 Task: Change  the formatting of the data to Which is Greater than5, In conditional formating, put the option 'Yellow Fill with Drak Yellow Text'add another formatting option Format As Table, insert the option Brown Table style Dark  3 , change the format of Column Width to 18In the sheet   Prodigy Sales review   book
Action: Mouse moved to (301, 170)
Screenshot: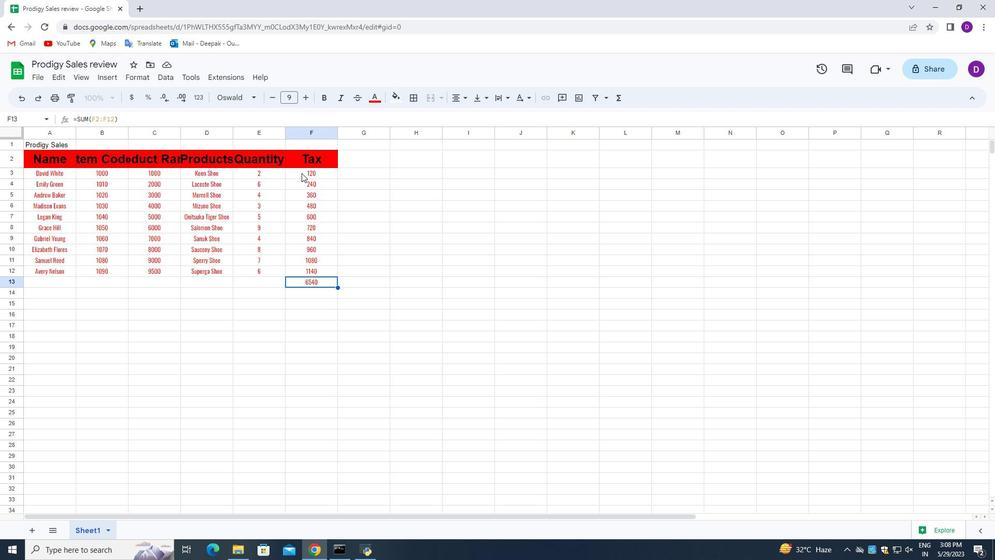 
Action: Mouse pressed left at (301, 170)
Screenshot: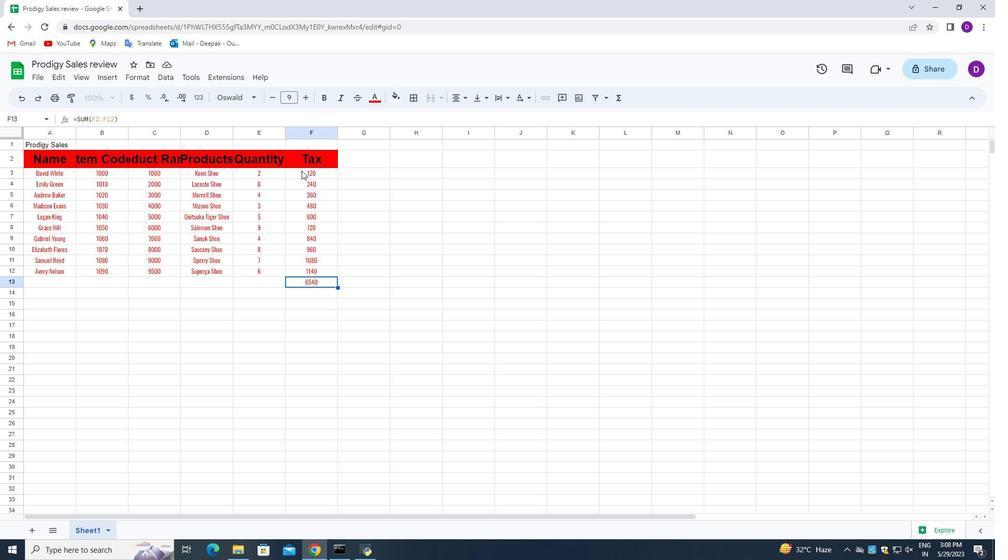 
Action: Mouse moved to (138, 80)
Screenshot: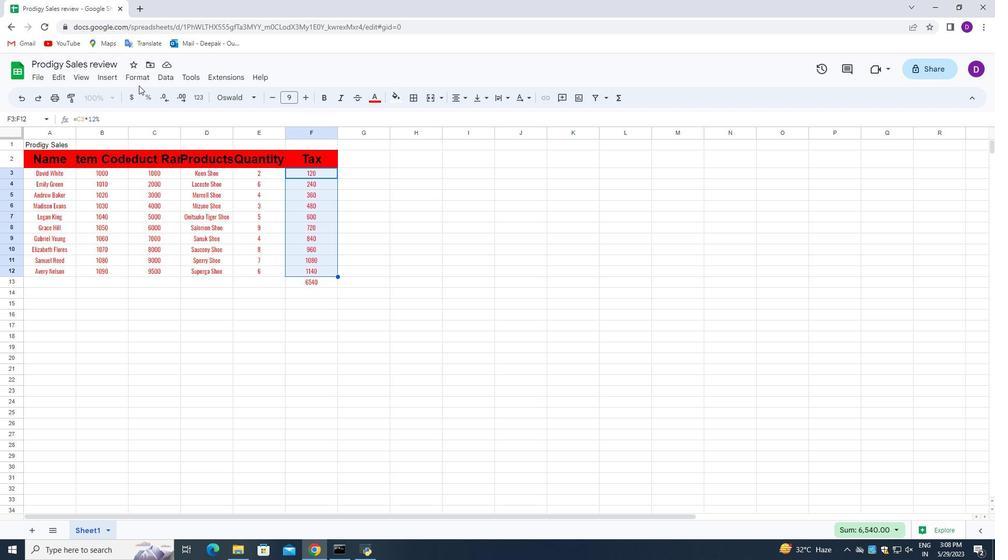 
Action: Mouse pressed left at (138, 80)
Screenshot: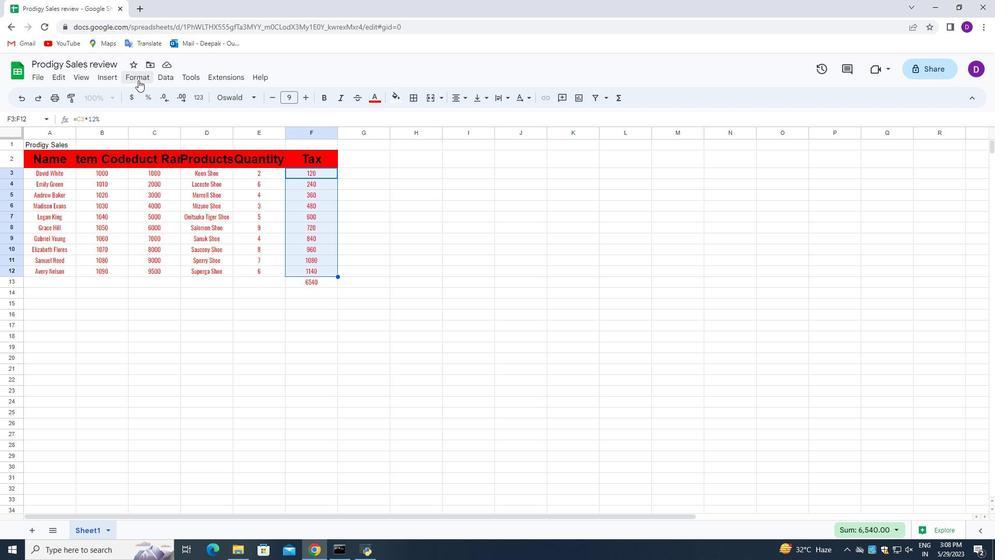 
Action: Mouse moved to (230, 252)
Screenshot: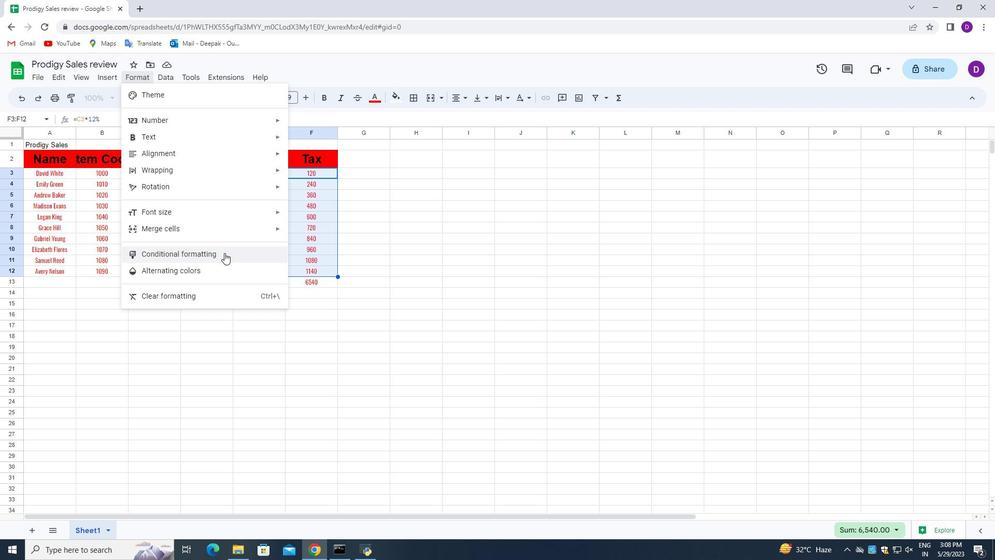
Action: Mouse pressed left at (230, 252)
Screenshot: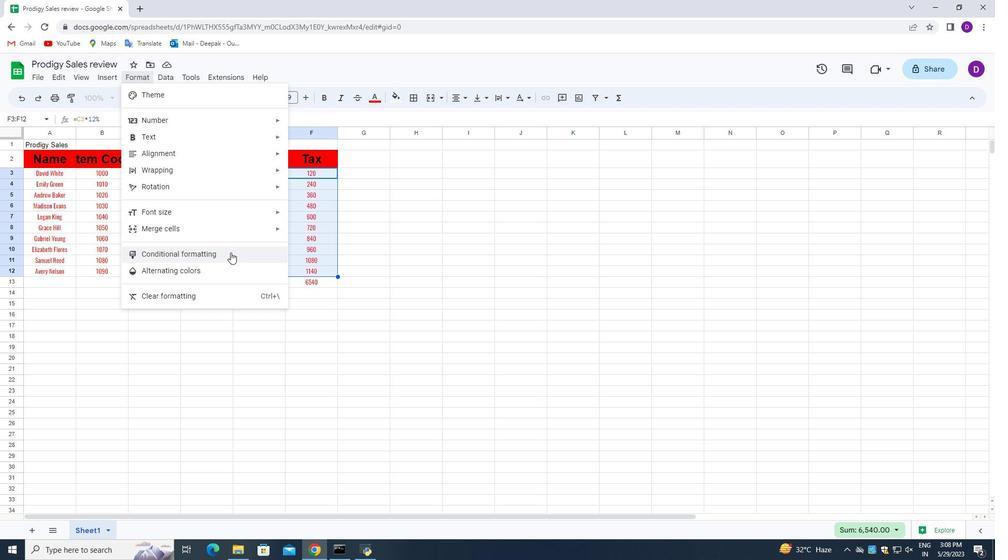 
Action: Mouse moved to (905, 240)
Screenshot: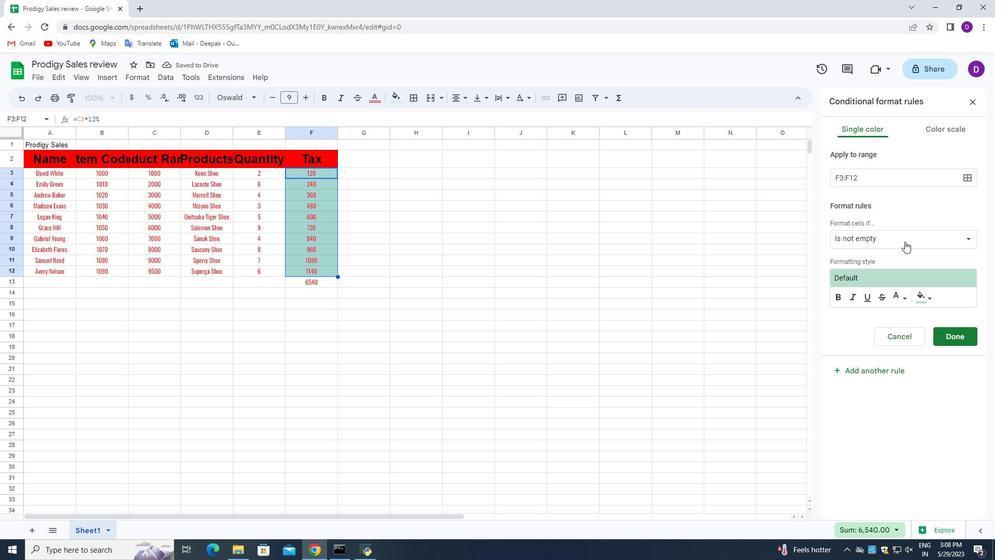 
Action: Mouse pressed left at (905, 240)
Screenshot: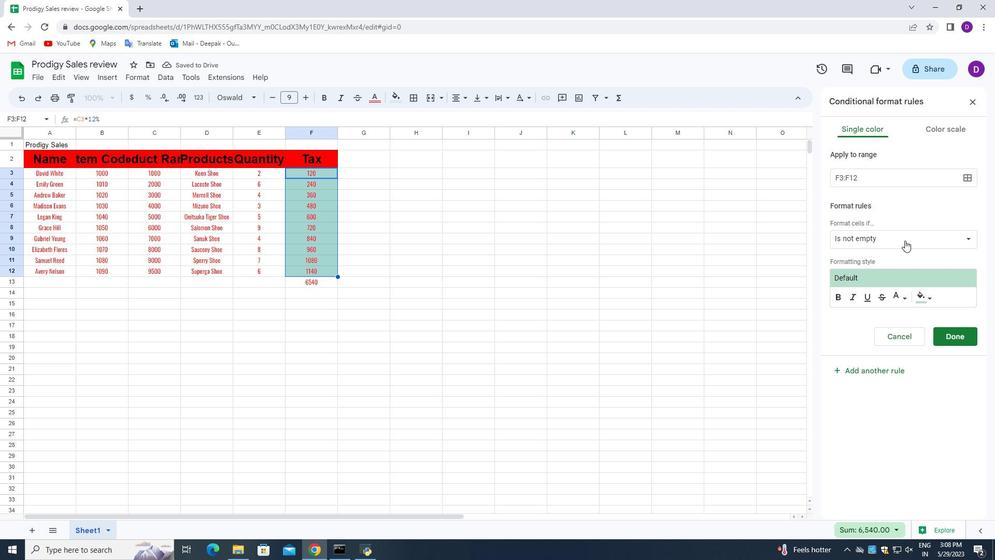 
Action: Mouse moved to (884, 403)
Screenshot: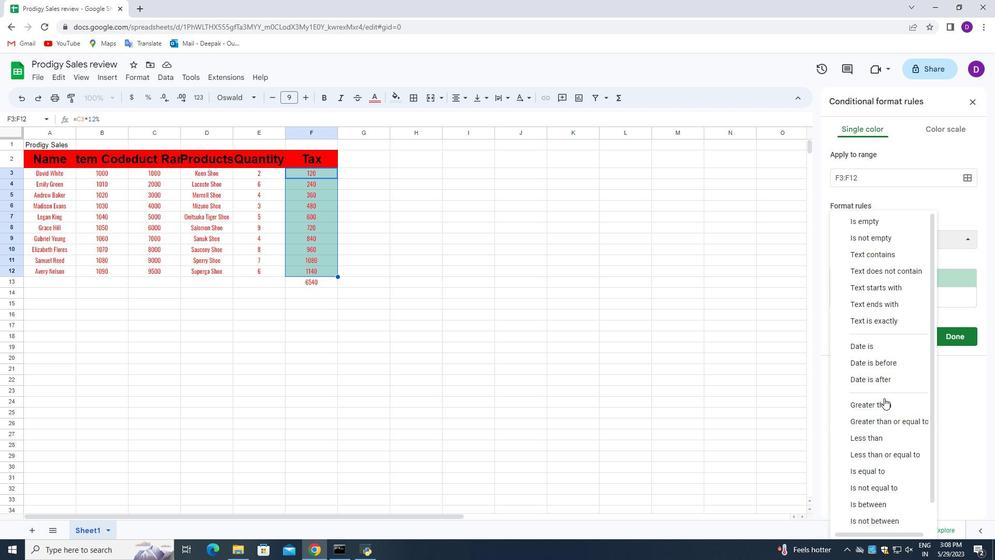 
Action: Mouse pressed left at (884, 403)
Screenshot: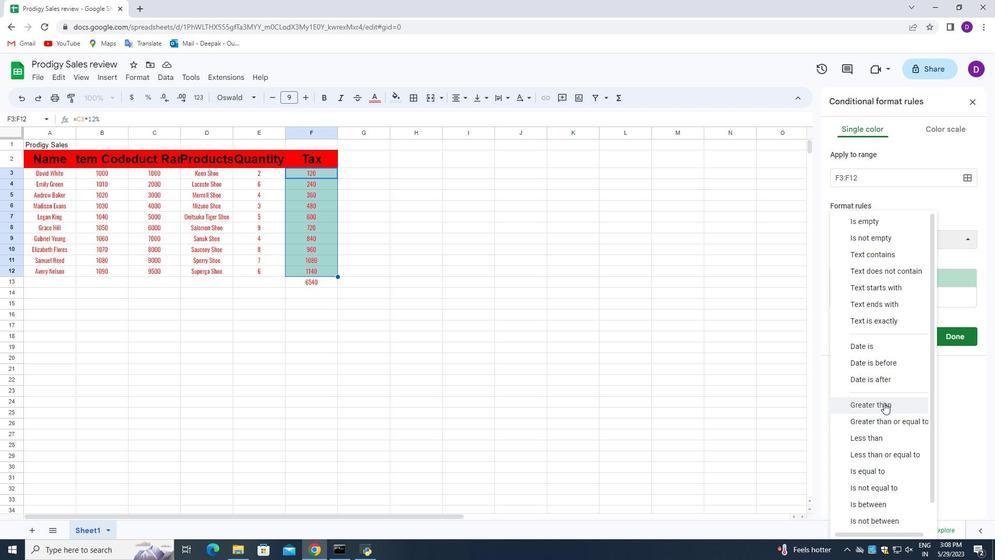 
Action: Mouse moved to (860, 264)
Screenshot: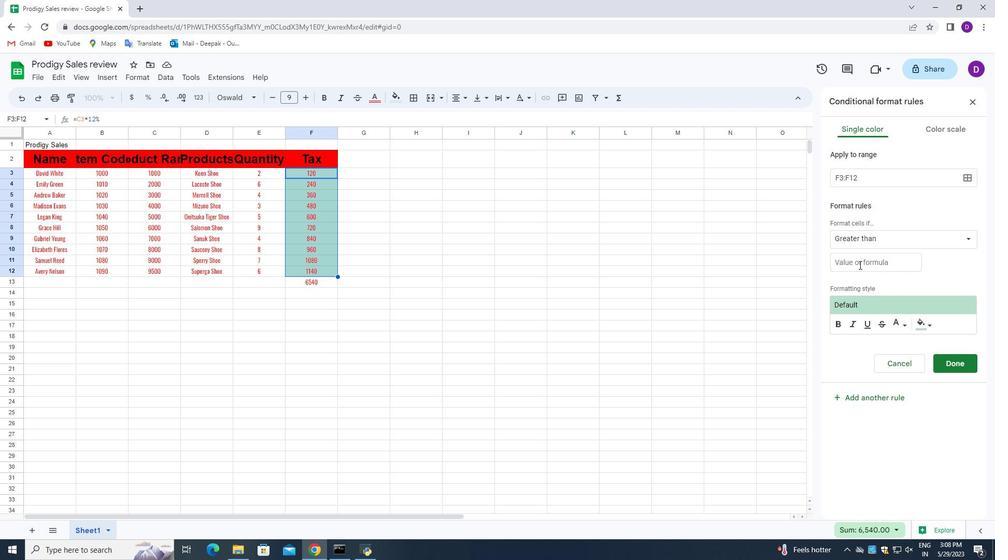 
Action: Mouse pressed left at (860, 264)
Screenshot: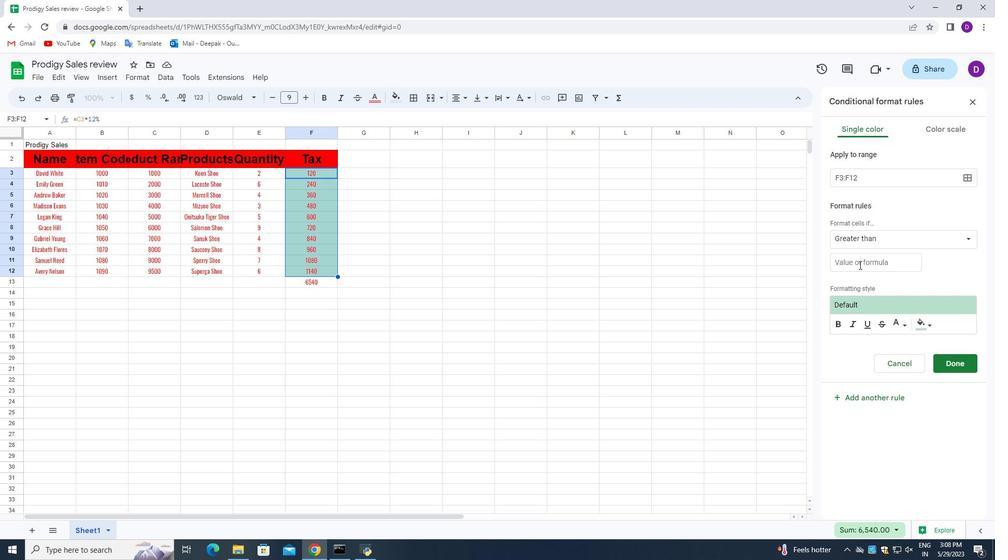 
Action: Key pressed 5
Screenshot: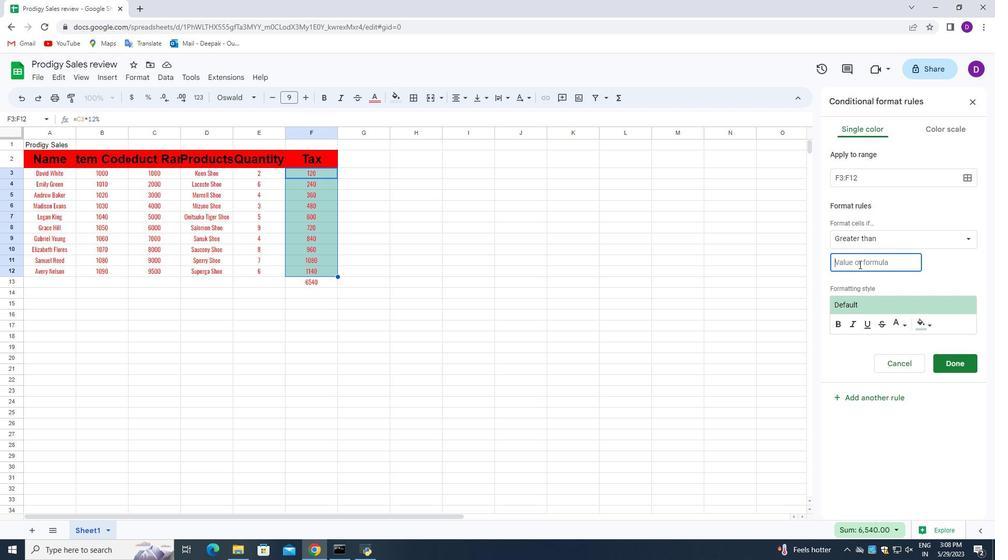 
Action: Mouse moved to (906, 326)
Screenshot: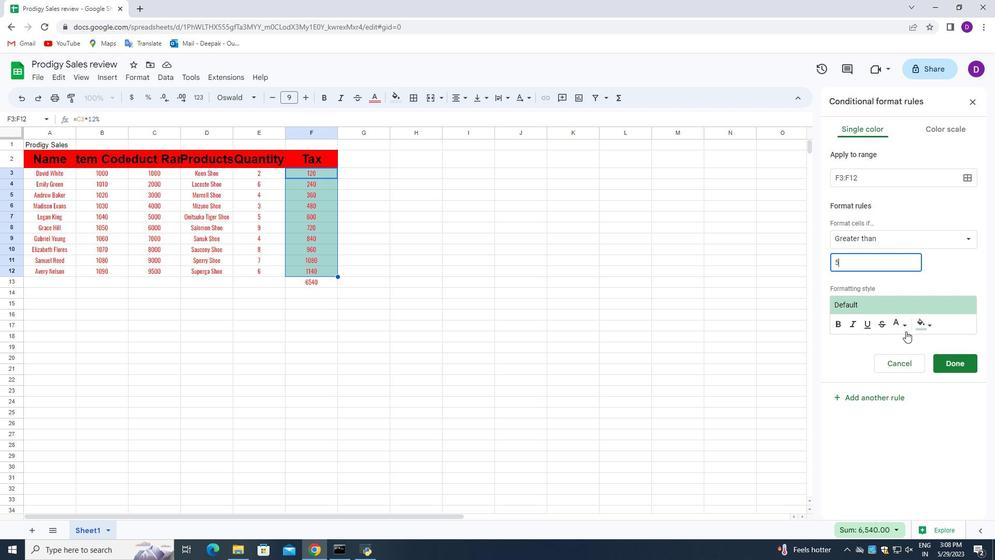 
Action: Mouse pressed left at (906, 326)
Screenshot: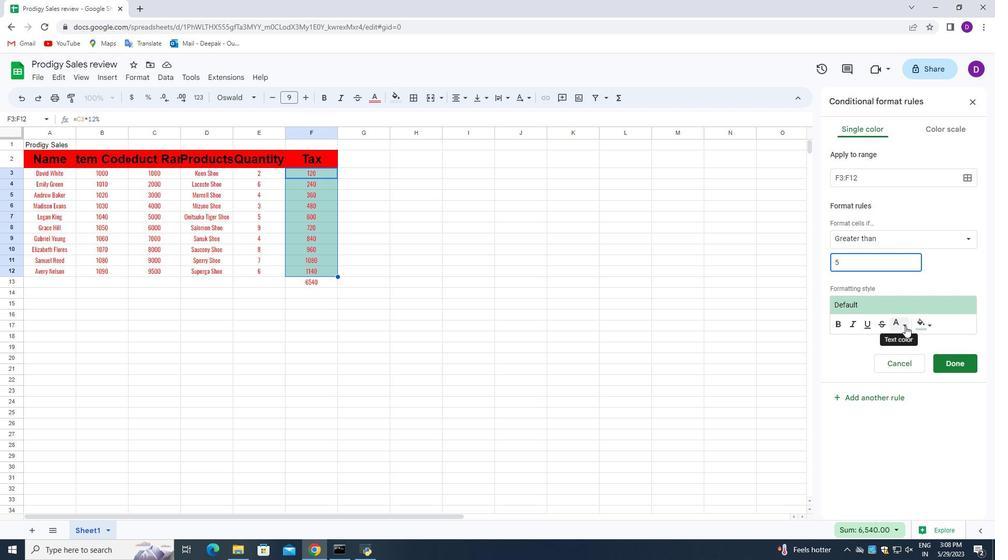 
Action: Mouse moved to (830, 436)
Screenshot: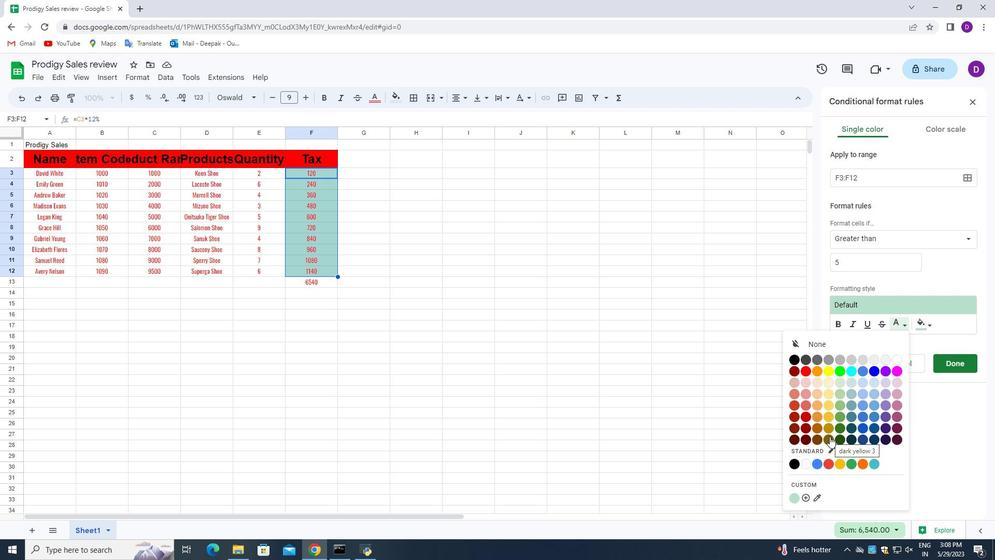 
Action: Mouse pressed left at (830, 436)
Screenshot: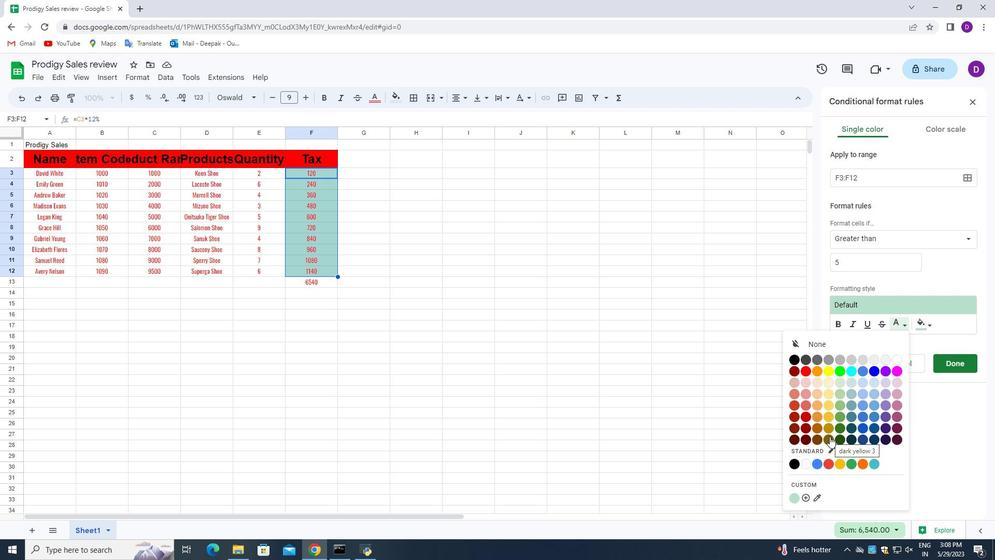 
Action: Mouse moved to (921, 326)
Screenshot: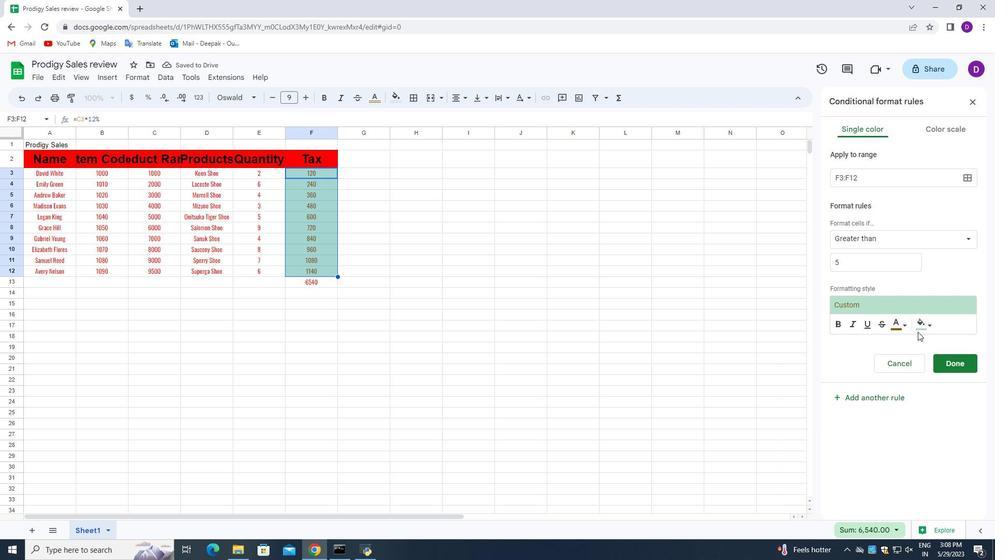 
Action: Mouse pressed left at (921, 326)
Screenshot: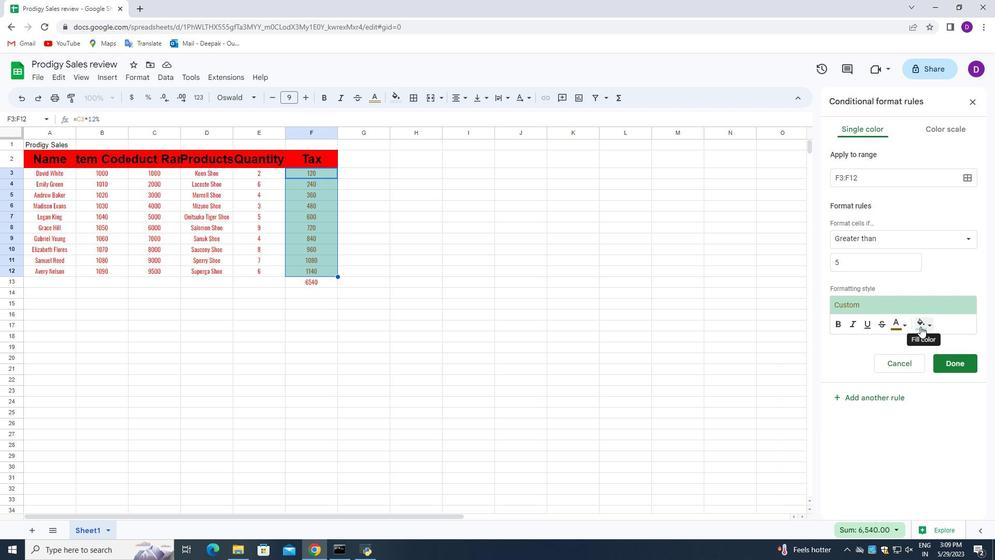 
Action: Mouse moved to (855, 372)
Screenshot: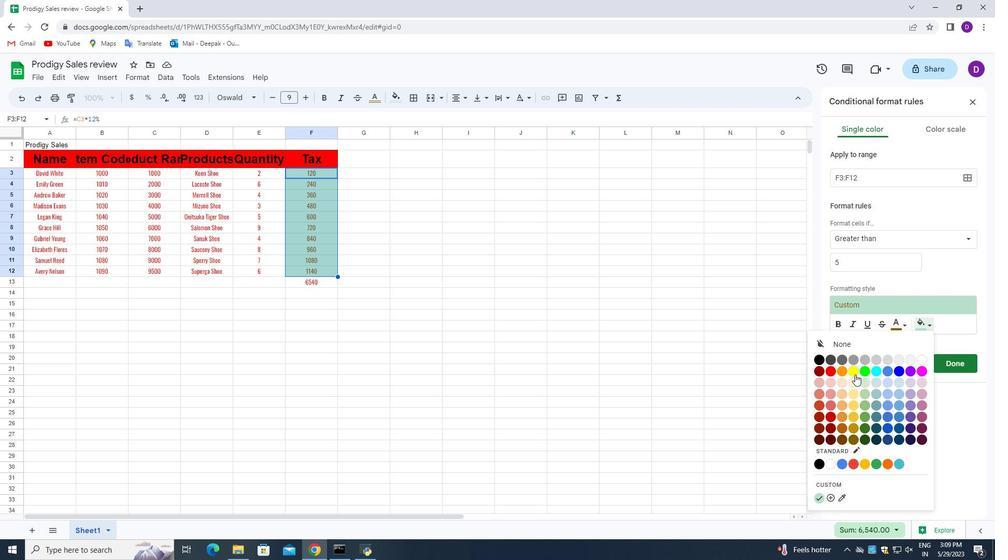 
Action: Mouse pressed left at (855, 372)
Screenshot: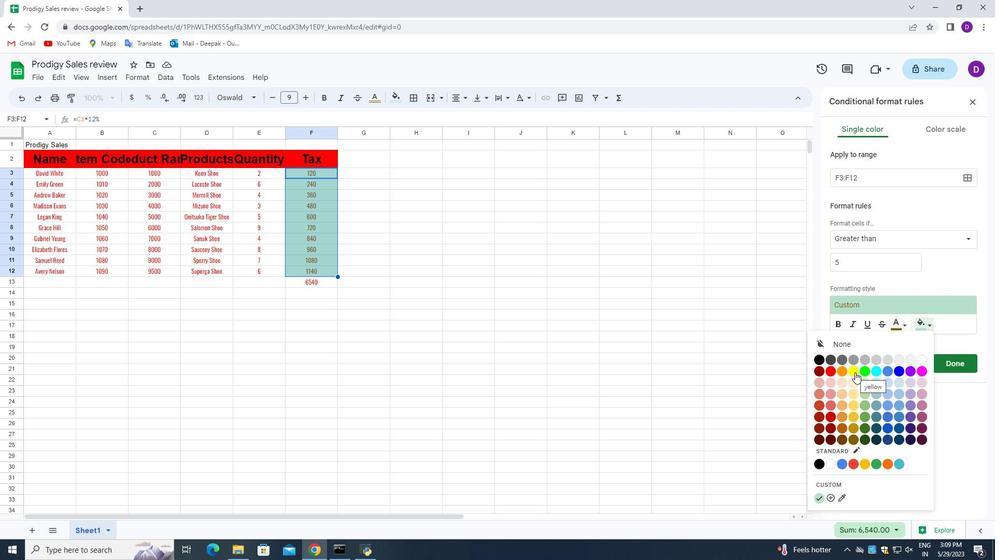 
Action: Mouse moved to (959, 361)
Screenshot: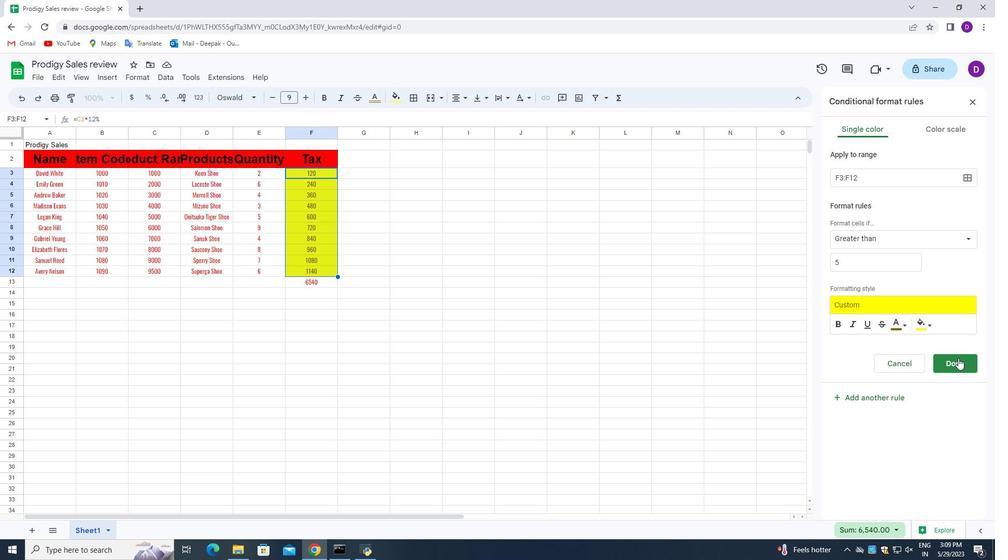 
Action: Mouse pressed left at (959, 361)
Screenshot: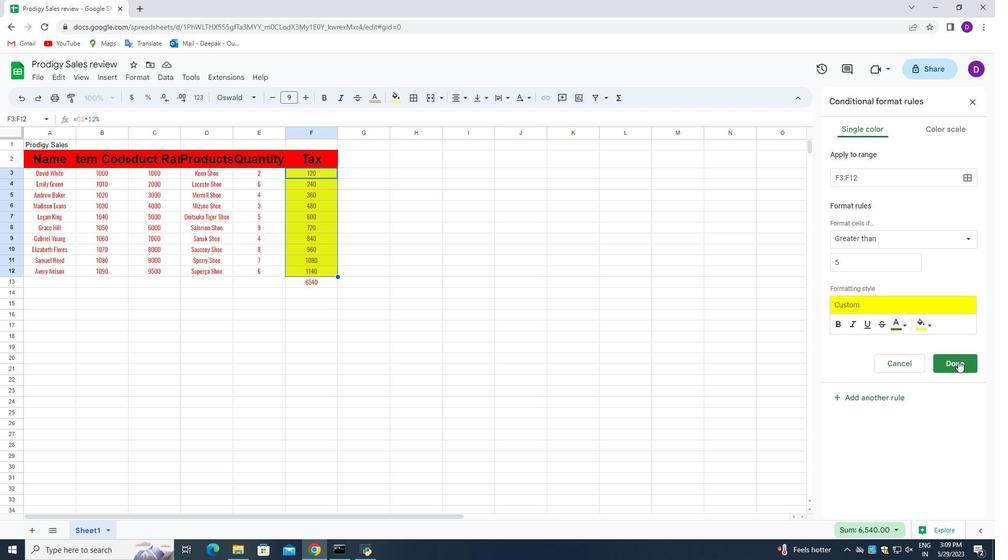 
Action: Mouse moved to (137, 76)
Screenshot: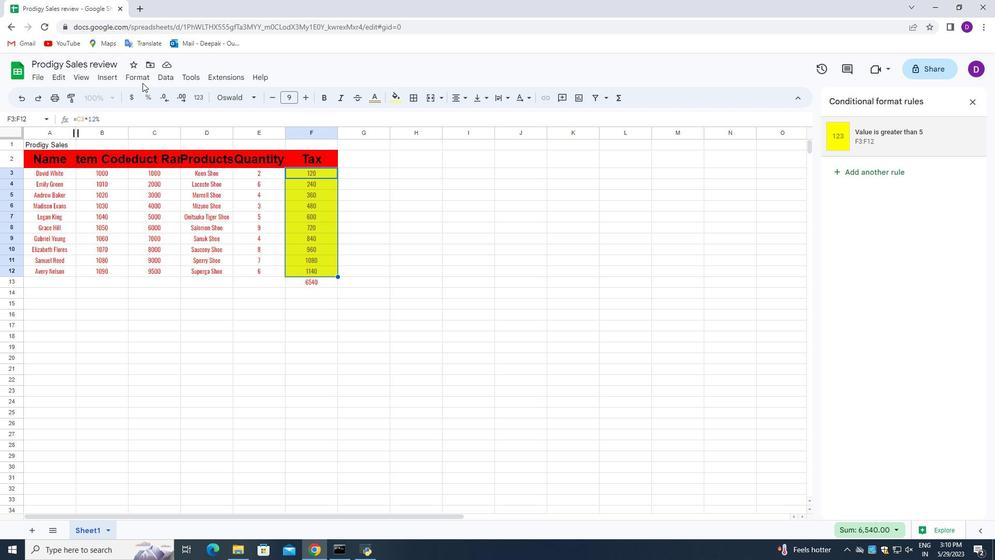 
Action: Mouse pressed left at (137, 76)
Screenshot: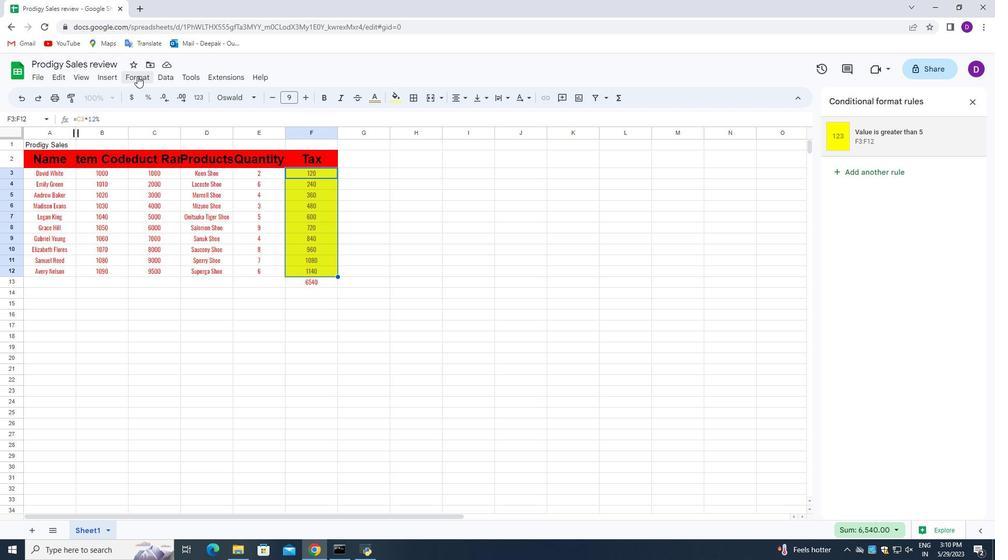 
Action: Mouse moved to (202, 368)
Screenshot: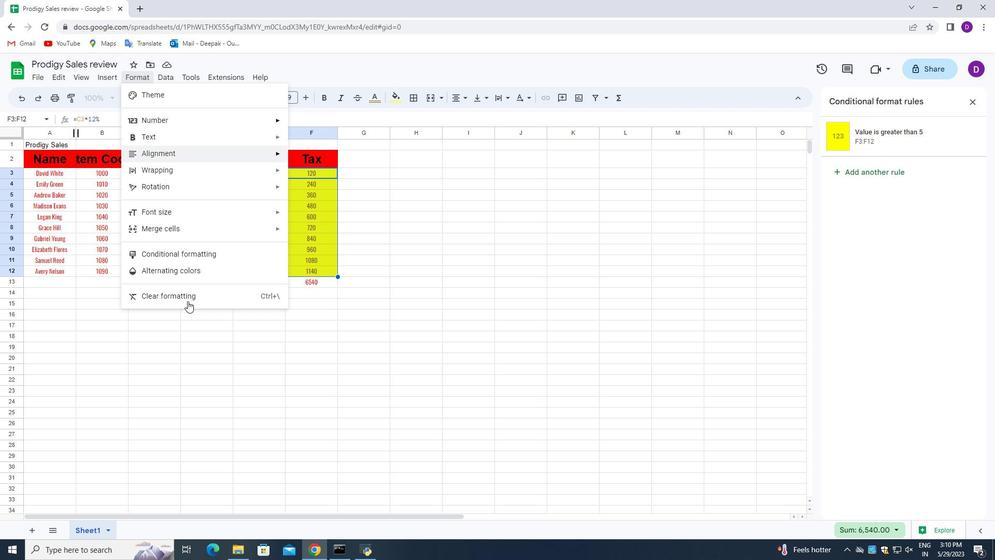 
Action: Mouse pressed left at (202, 368)
Screenshot: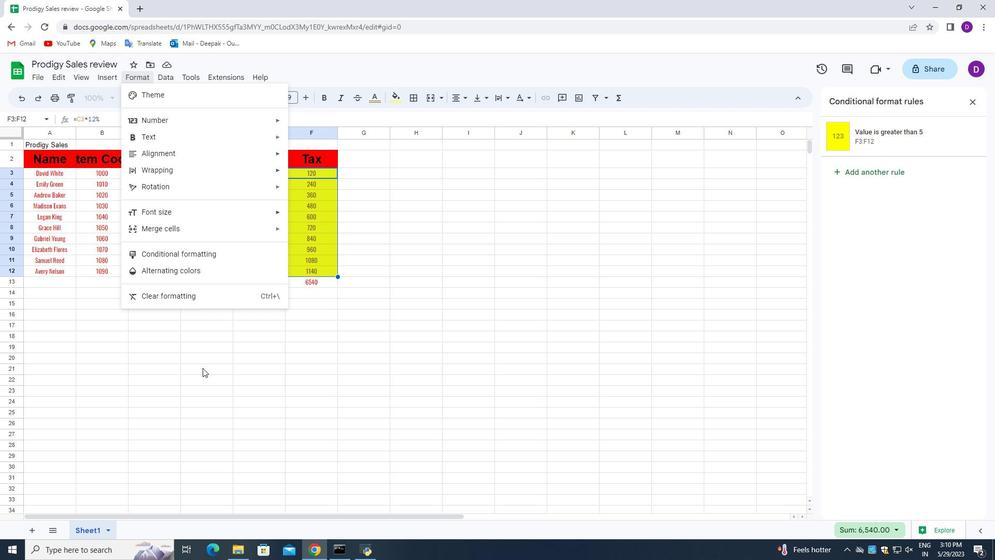 
Action: Mouse moved to (30, 155)
Screenshot: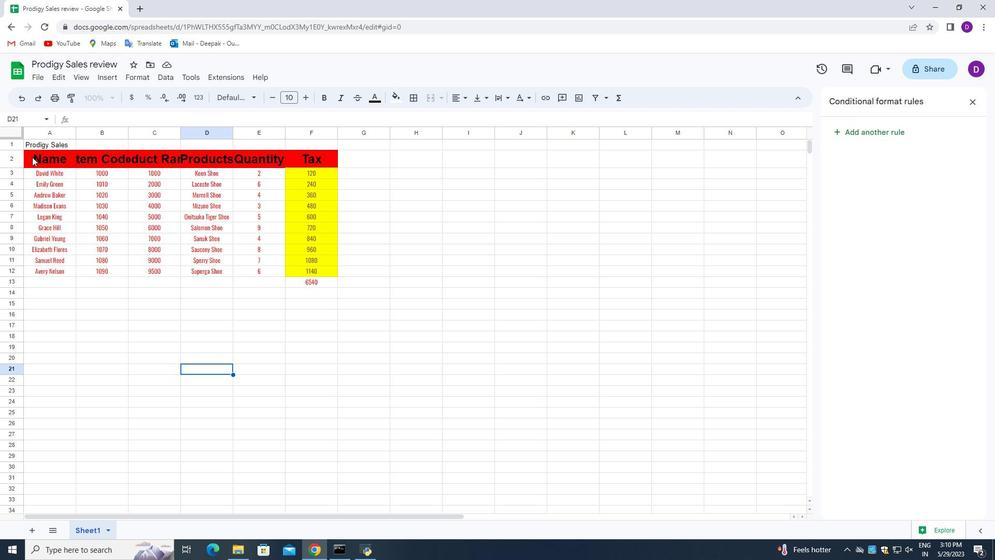 
Action: Mouse pressed left at (30, 155)
Screenshot: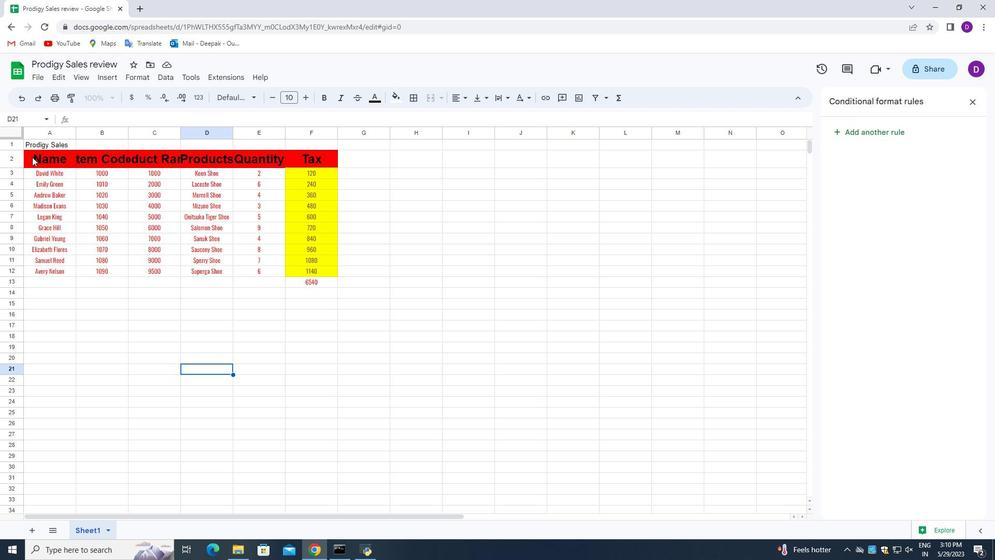 
Action: Mouse moved to (135, 73)
Screenshot: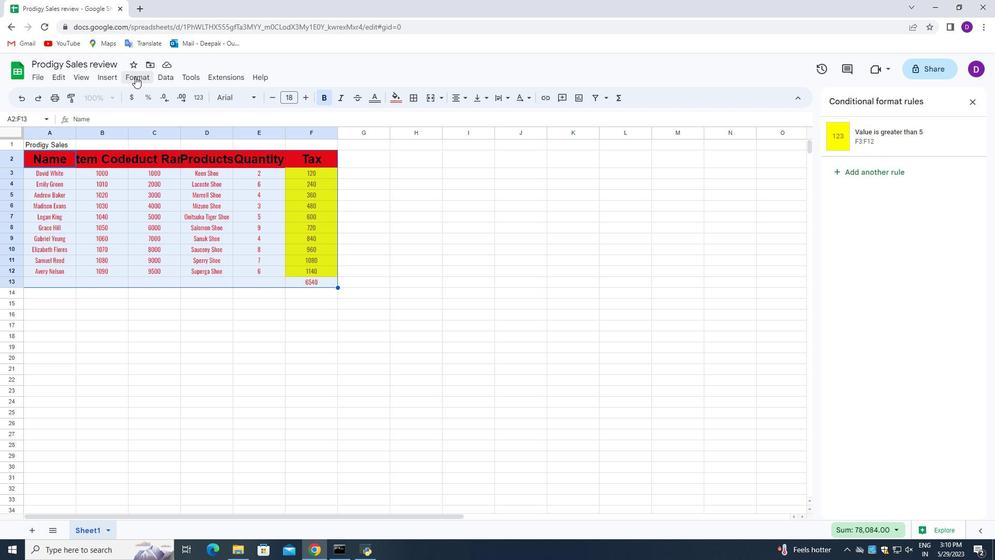 
Action: Mouse pressed left at (135, 73)
Screenshot: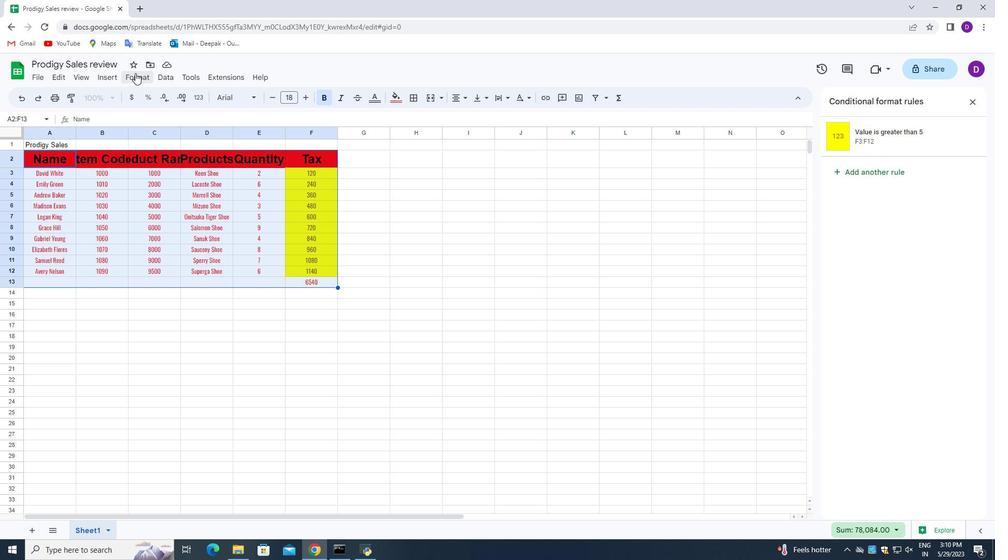 
Action: Mouse moved to (194, 273)
Screenshot: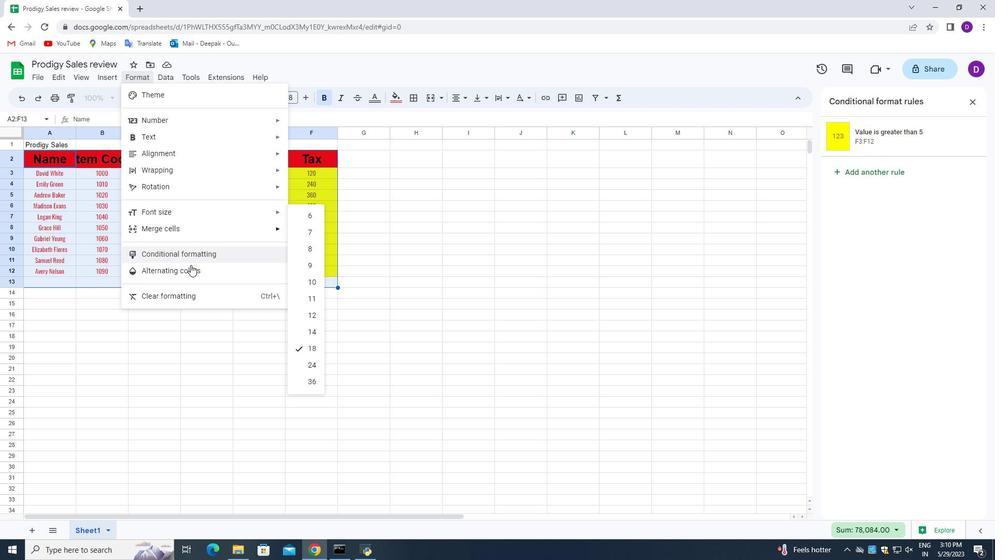 
Action: Mouse pressed left at (194, 273)
Screenshot: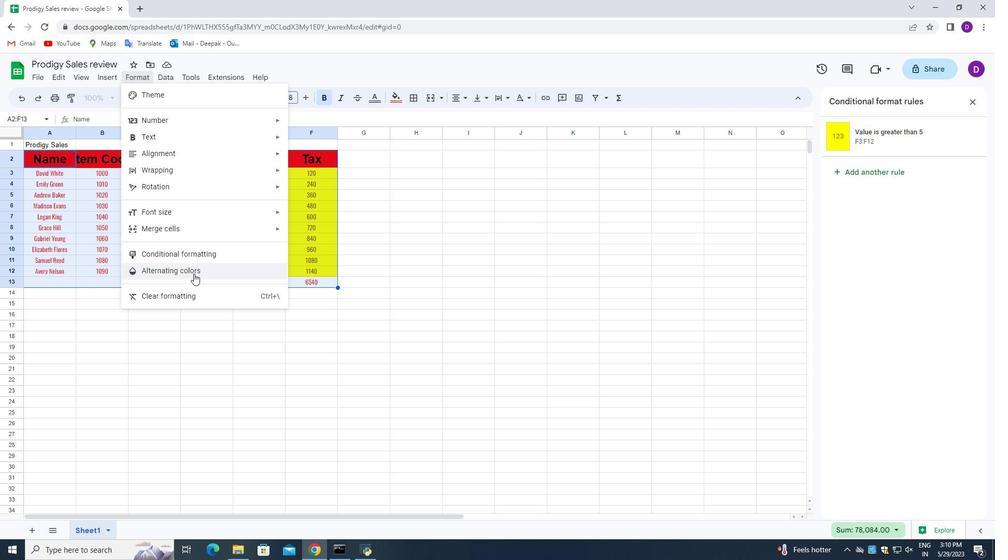 
Action: Mouse moved to (880, 257)
Screenshot: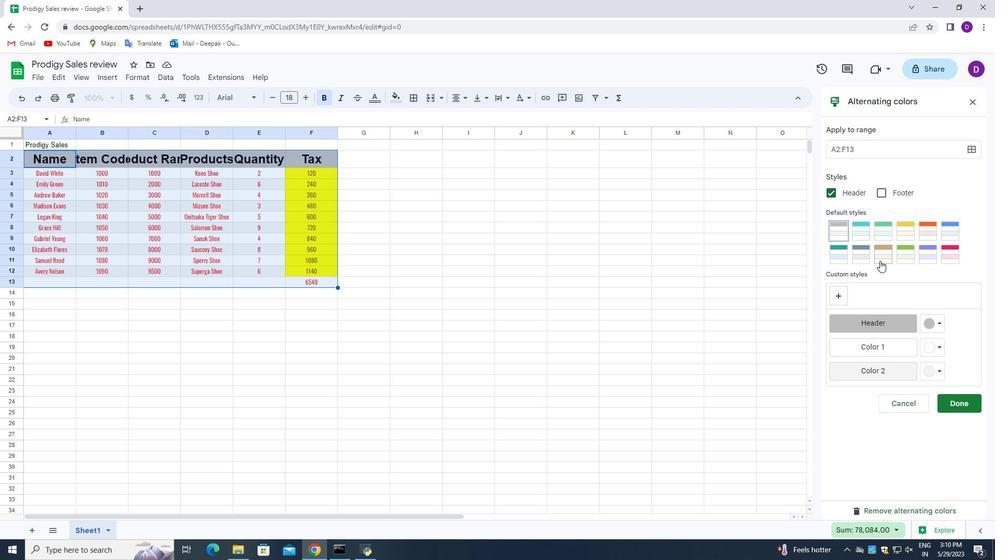 
Action: Mouse pressed left at (880, 257)
Screenshot: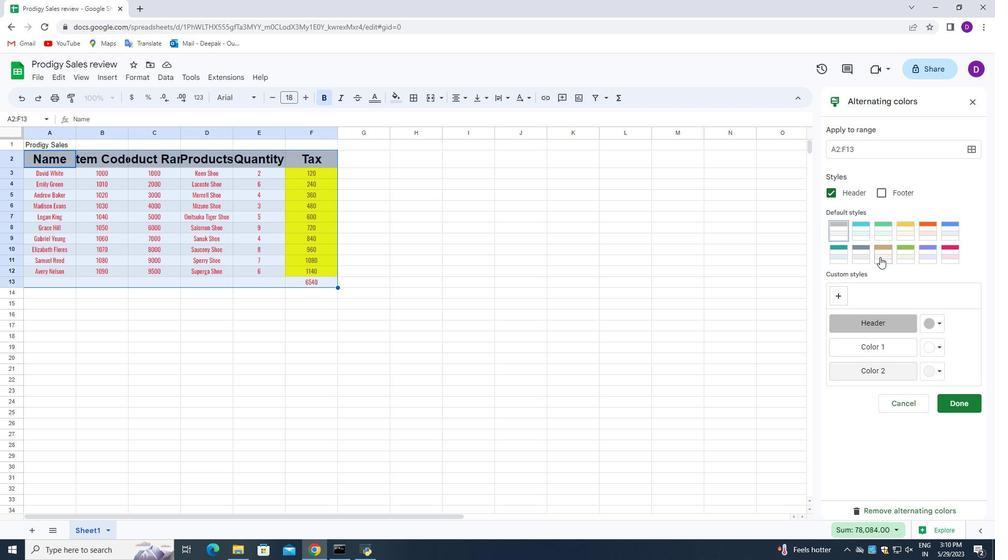
Action: Mouse moved to (939, 324)
Screenshot: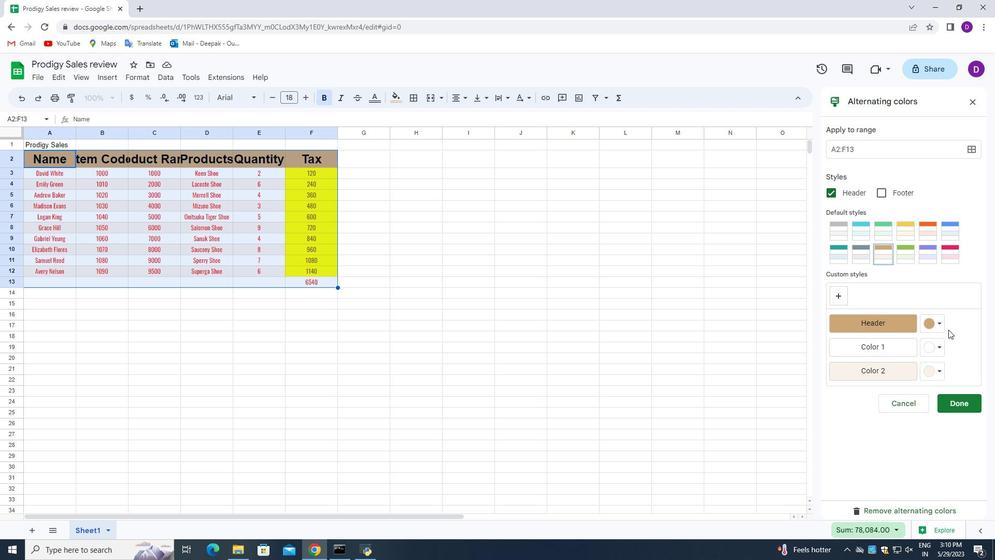 
Action: Mouse pressed left at (939, 324)
Screenshot: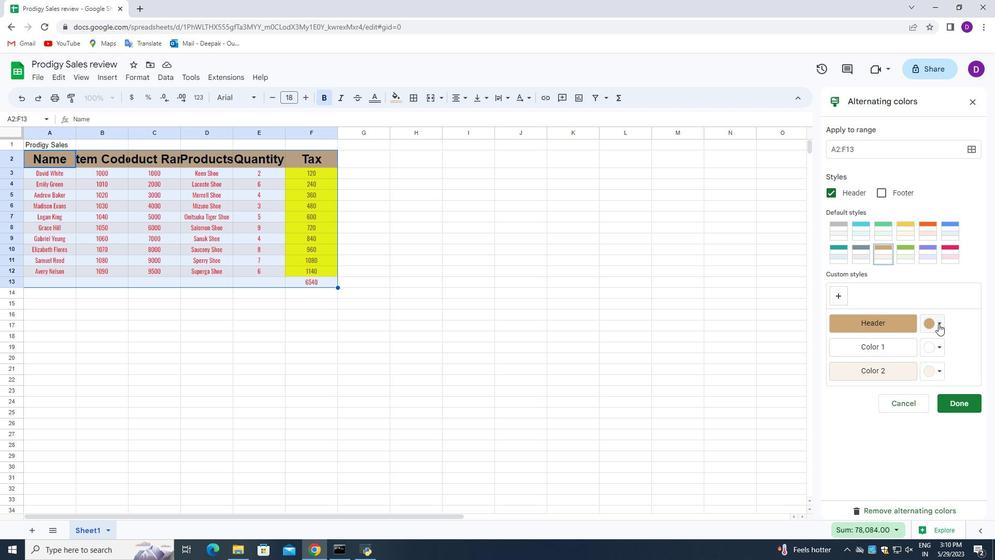 
Action: Mouse moved to (853, 485)
Screenshot: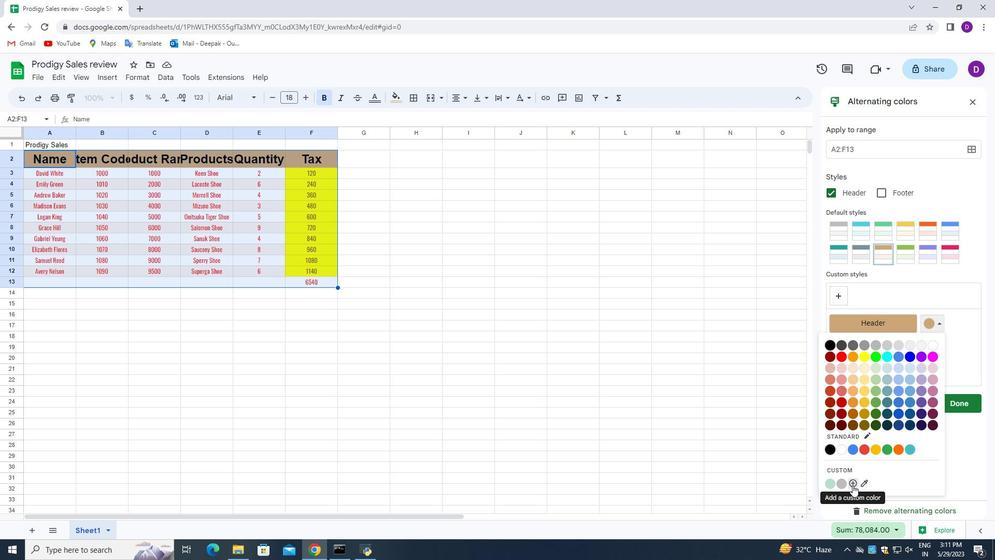 
Action: Mouse pressed left at (853, 485)
Screenshot: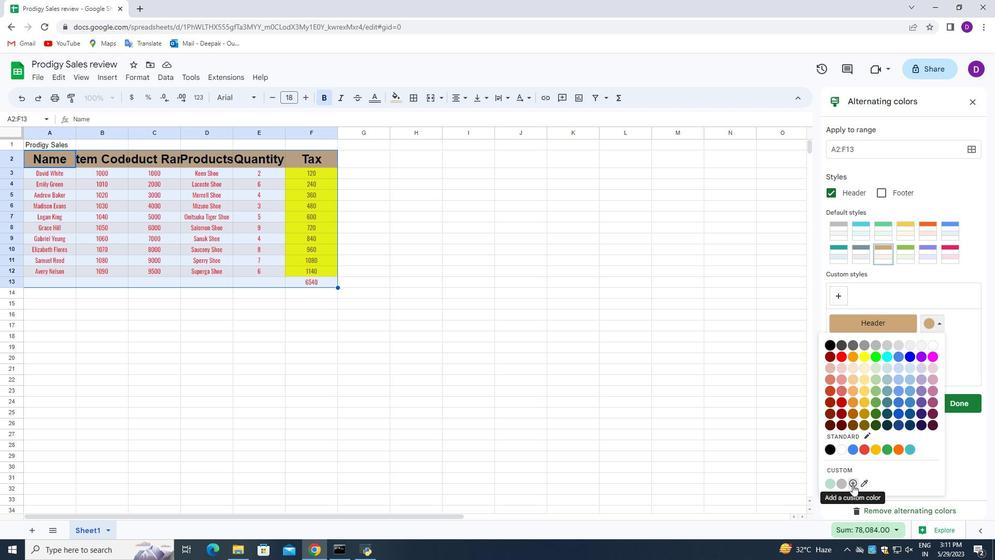 
Action: Mouse moved to (487, 225)
Screenshot: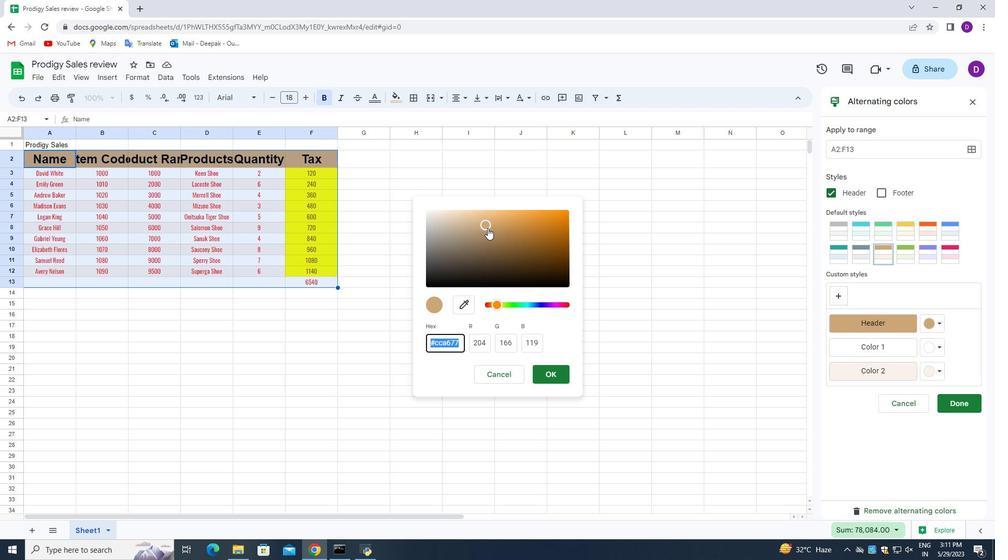 
Action: Mouse pressed left at (487, 225)
Screenshot: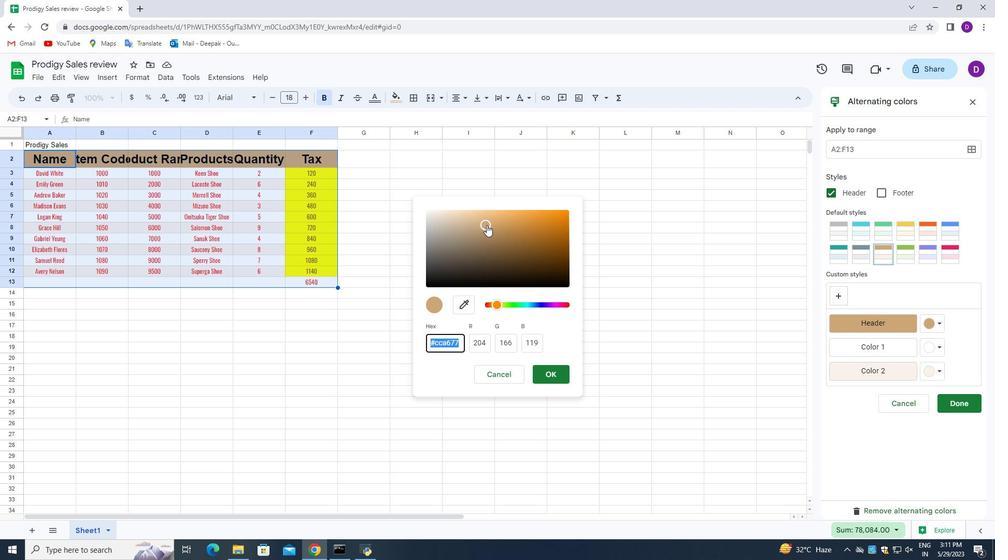 
Action: Mouse moved to (503, 240)
Screenshot: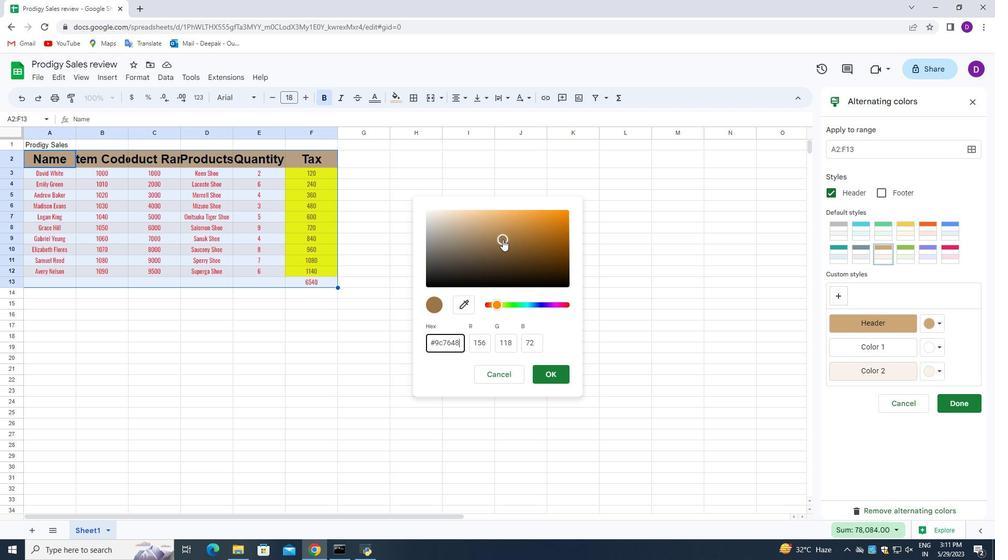 
Action: Mouse pressed left at (503, 240)
Screenshot: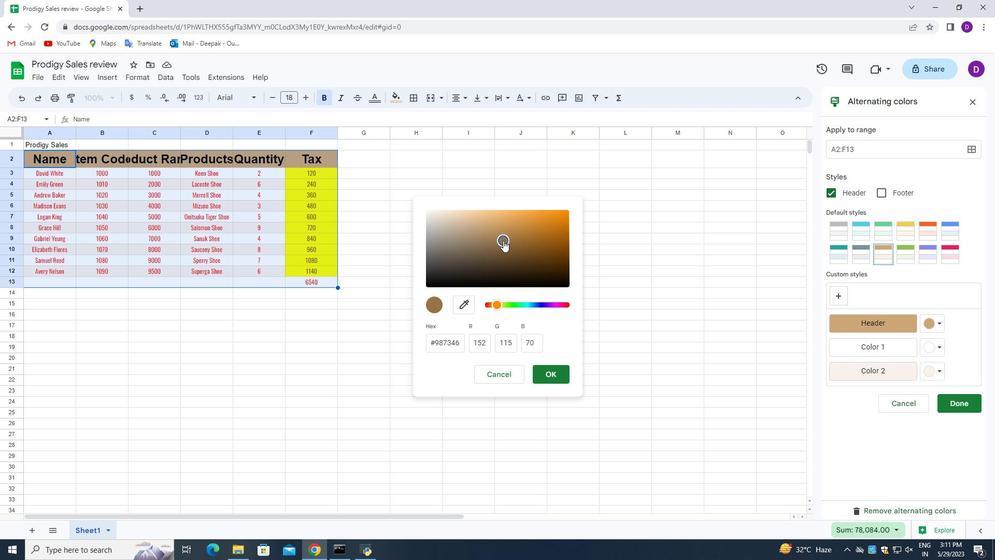 
Action: Mouse moved to (558, 376)
Screenshot: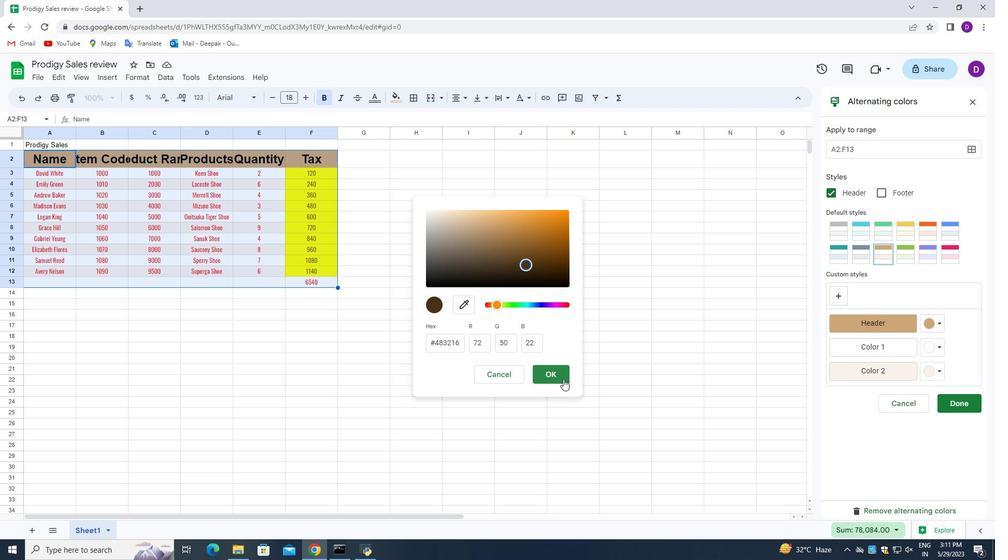 
Action: Mouse pressed left at (558, 376)
Screenshot: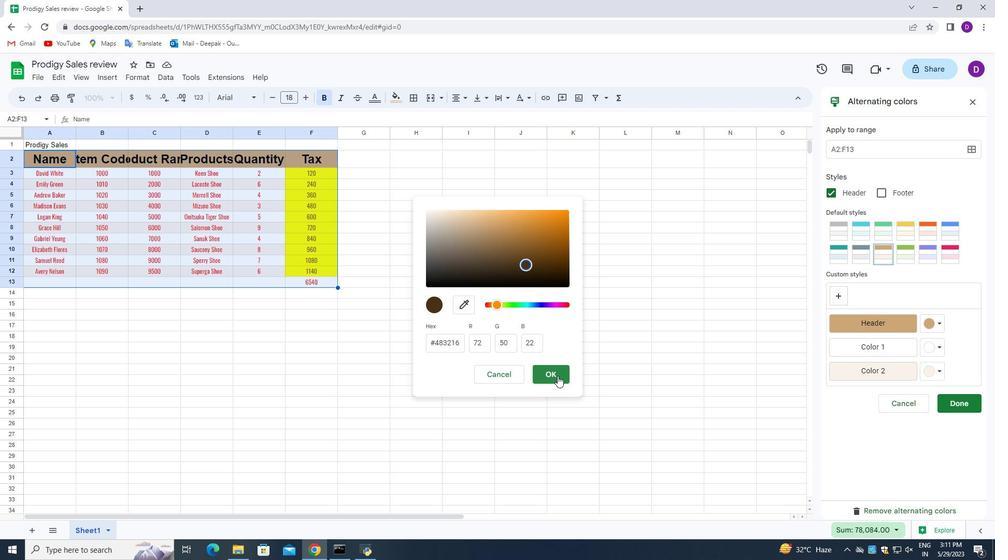 
Action: Mouse moved to (10, 132)
Screenshot: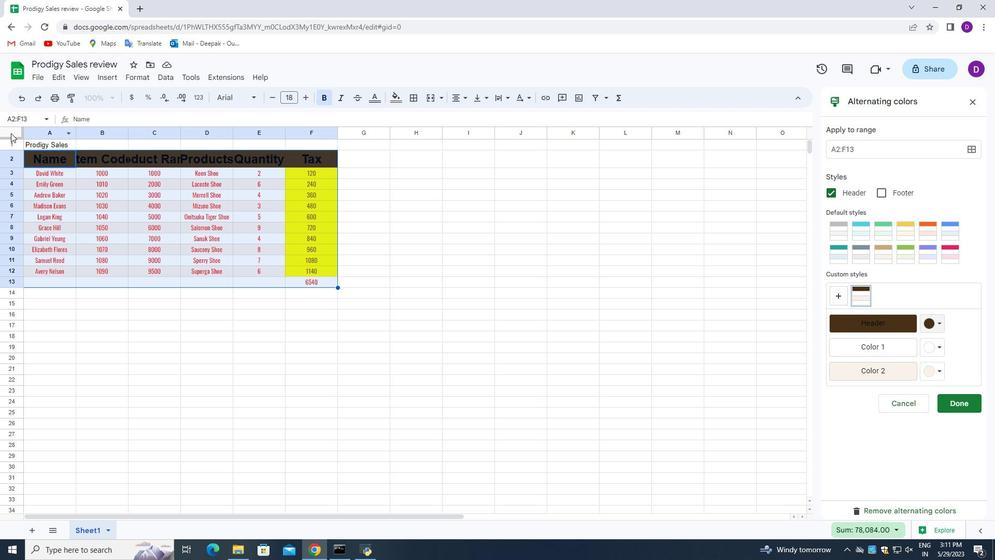 
Action: Mouse pressed left at (10, 132)
Screenshot: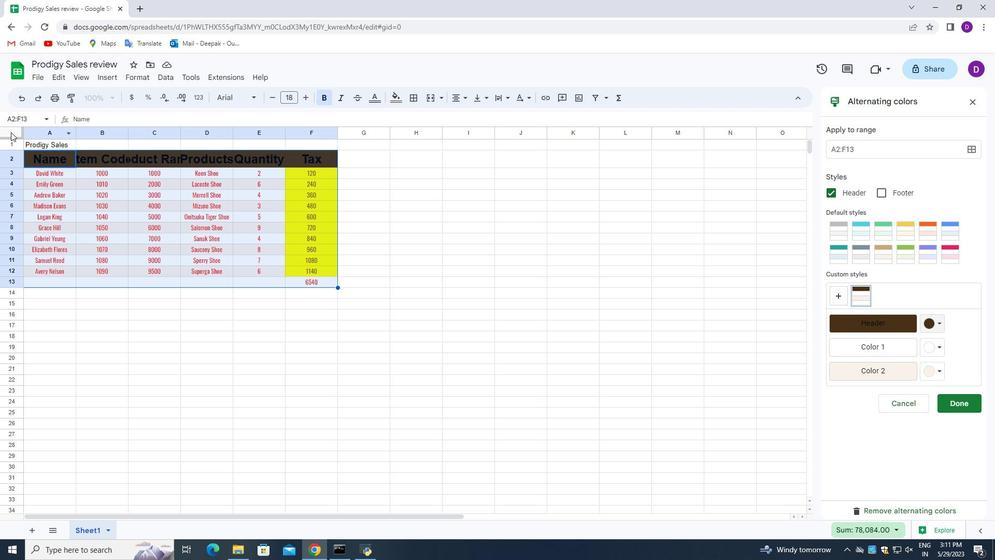 
Action: Mouse moved to (75, 132)
Screenshot: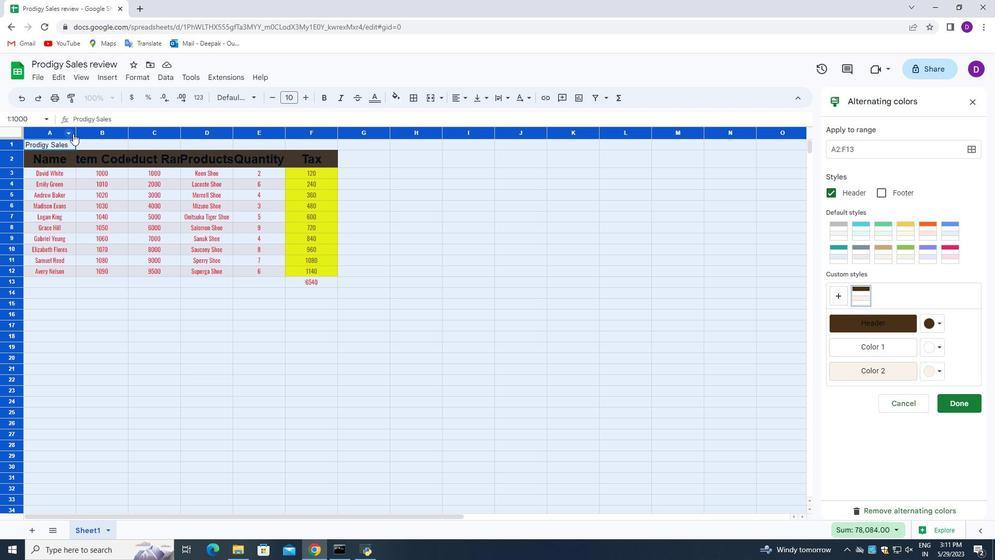 
Action: Mouse pressed left at (75, 132)
Screenshot: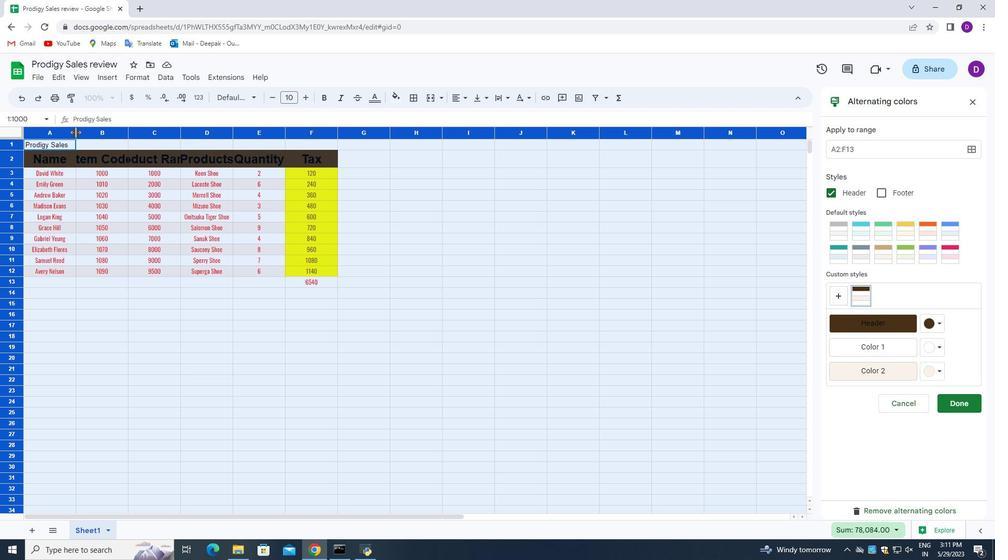 
Action: Mouse pressed left at (75, 132)
Screenshot: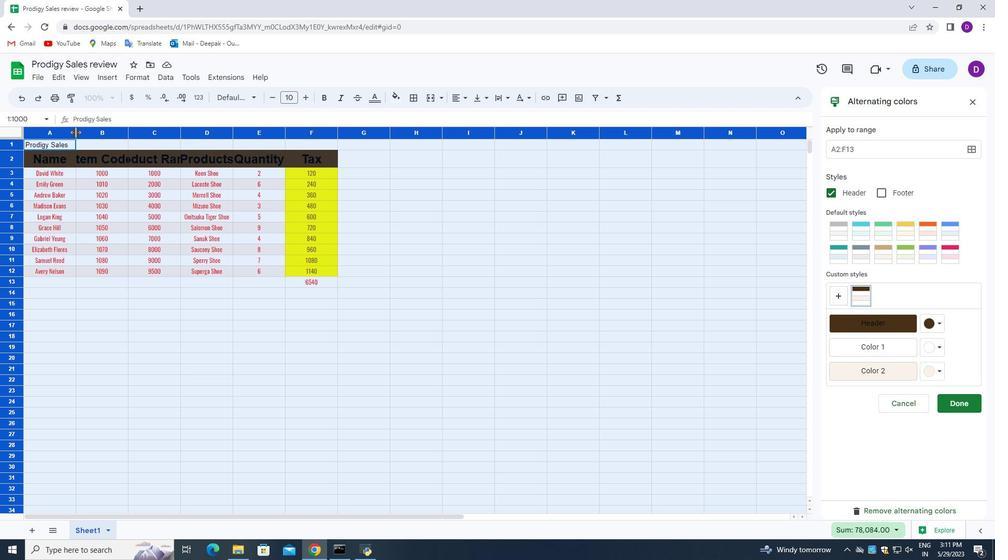 
Action: Mouse moved to (15, 131)
Screenshot: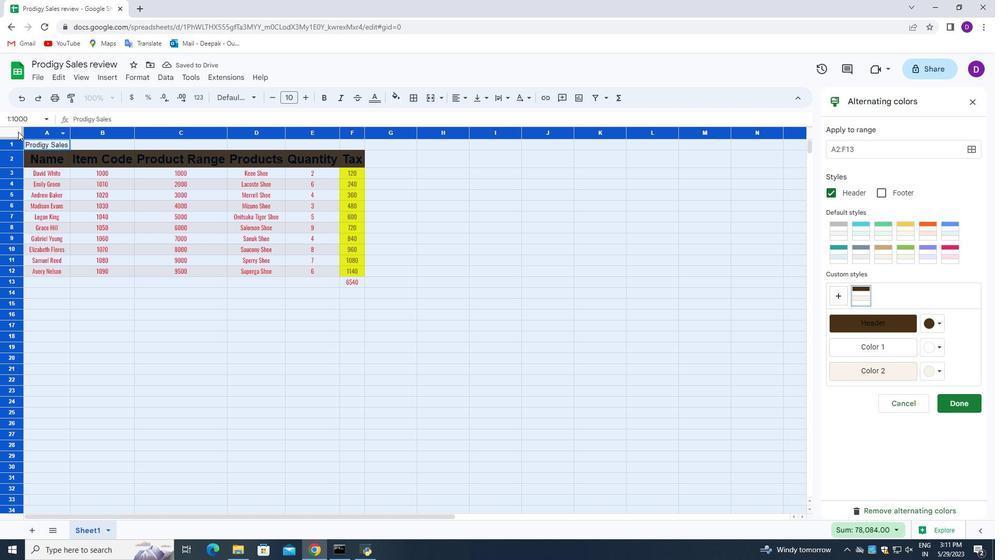 
Action: Mouse pressed left at (15, 131)
Screenshot: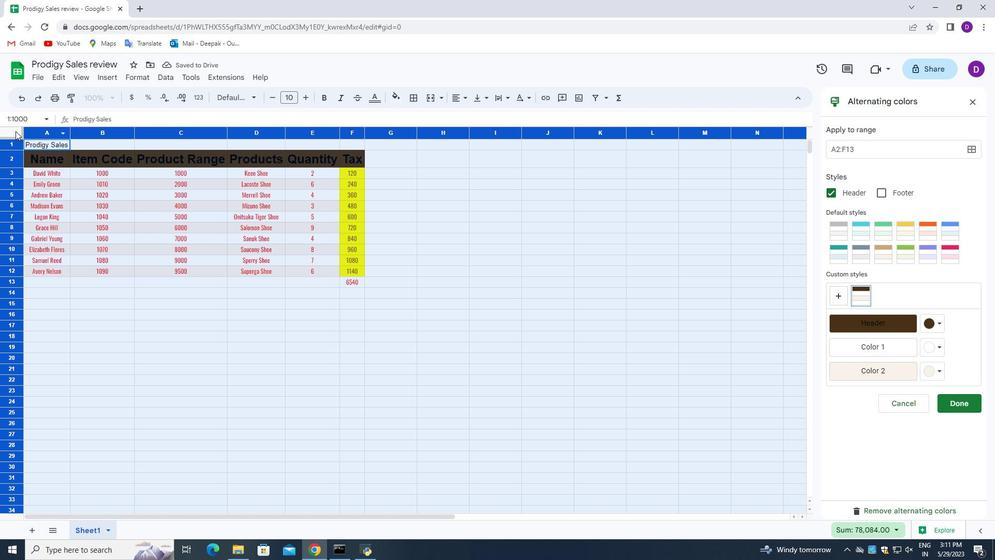
Action: Mouse moved to (381, 288)
Screenshot: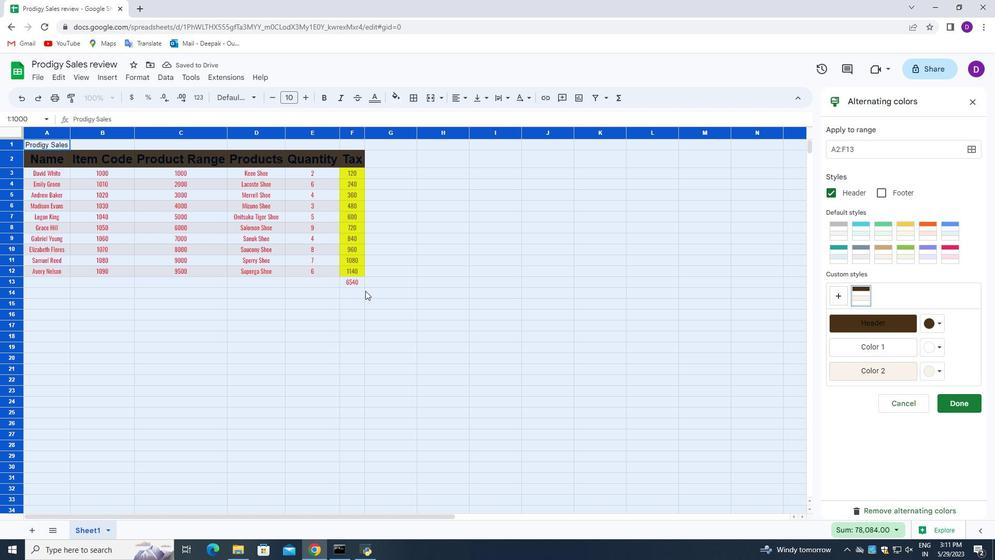 
Action: Mouse pressed left at (381, 288)
Screenshot: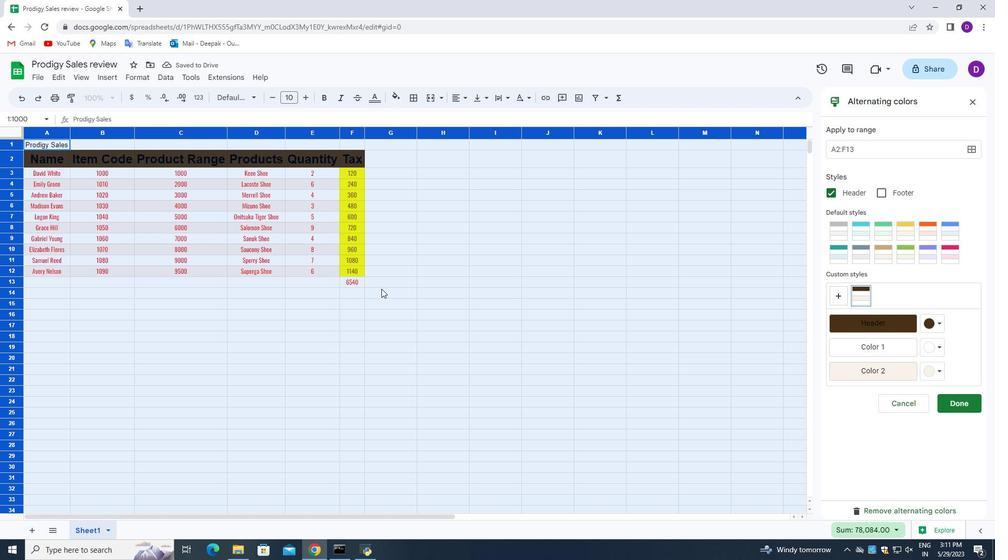 
Action: Mouse moved to (965, 406)
Screenshot: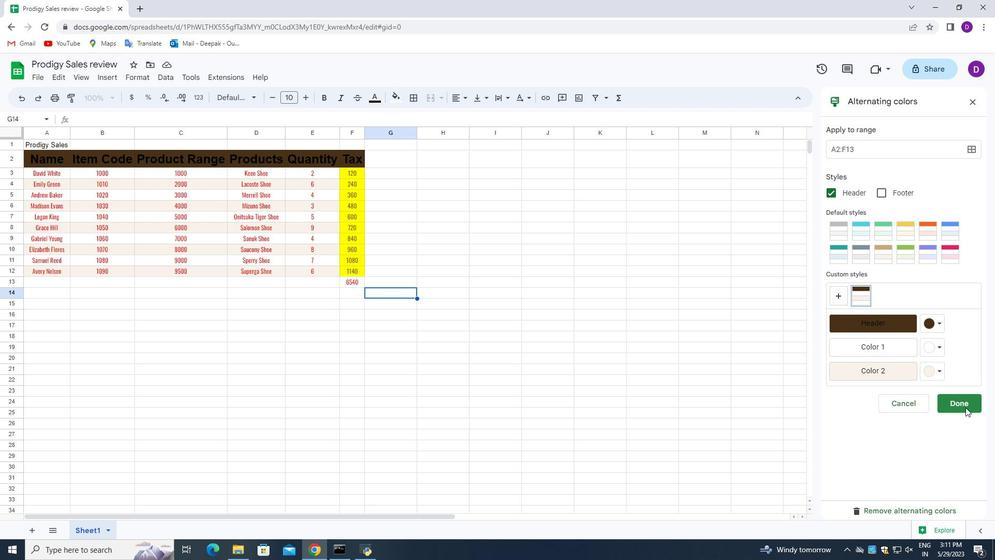 
Action: Mouse pressed left at (965, 406)
Screenshot: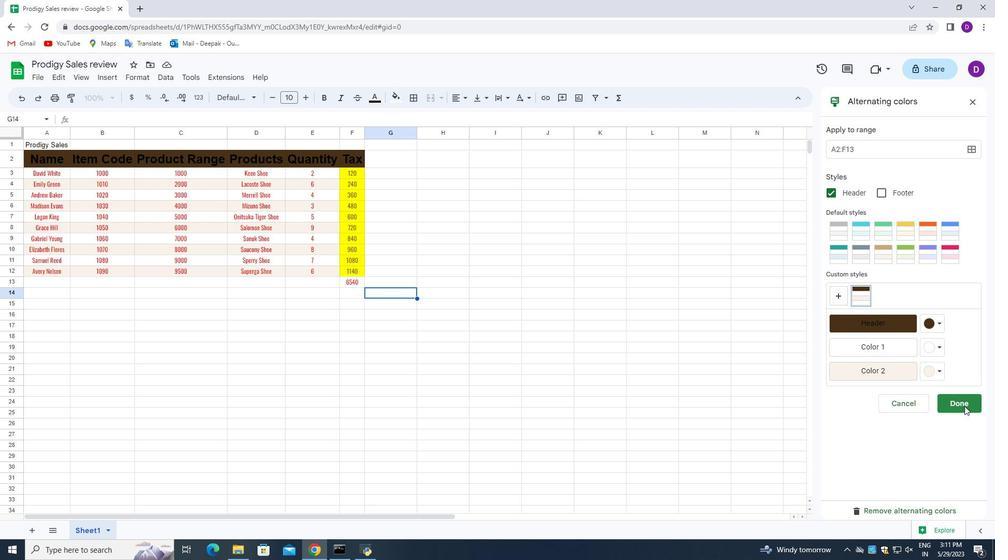 
Action: Mouse moved to (9, 132)
Screenshot: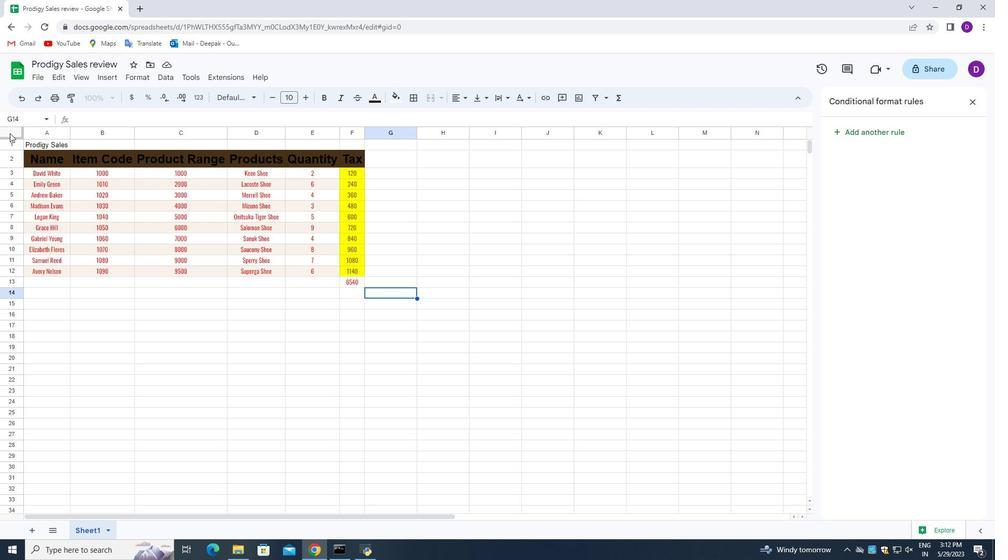 
Action: Mouse pressed left at (9, 132)
Screenshot: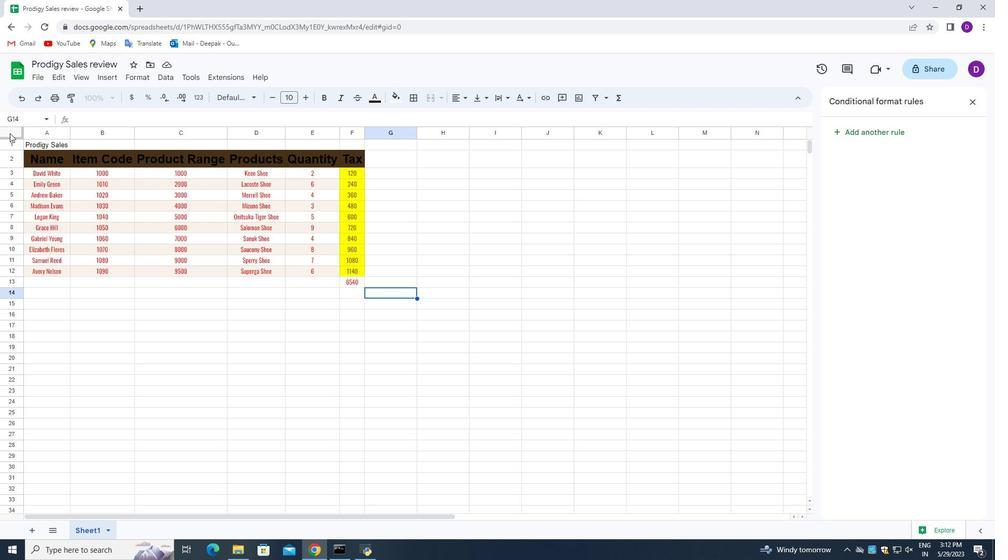 
Action: Mouse moved to (381, 287)
Screenshot: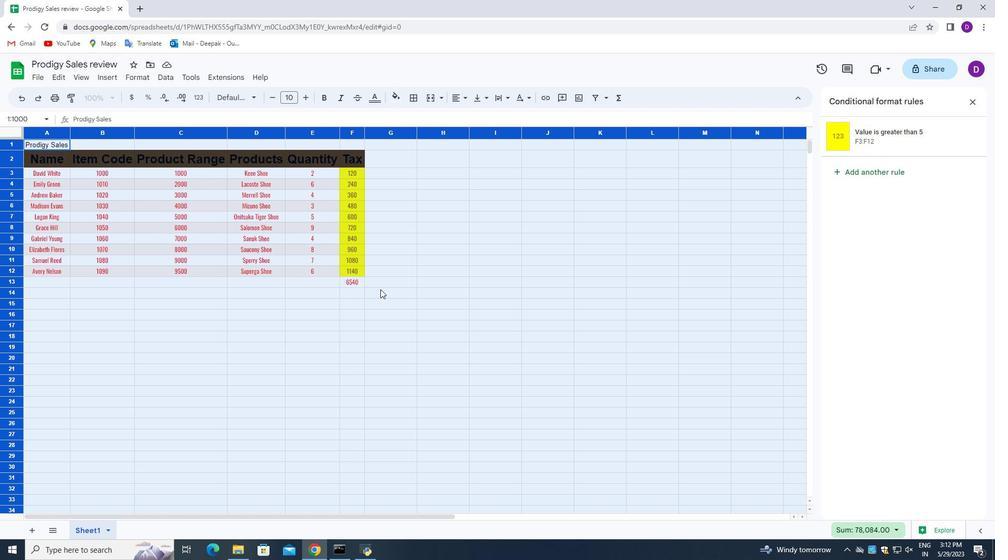 
Action: Mouse pressed left at (381, 287)
Screenshot: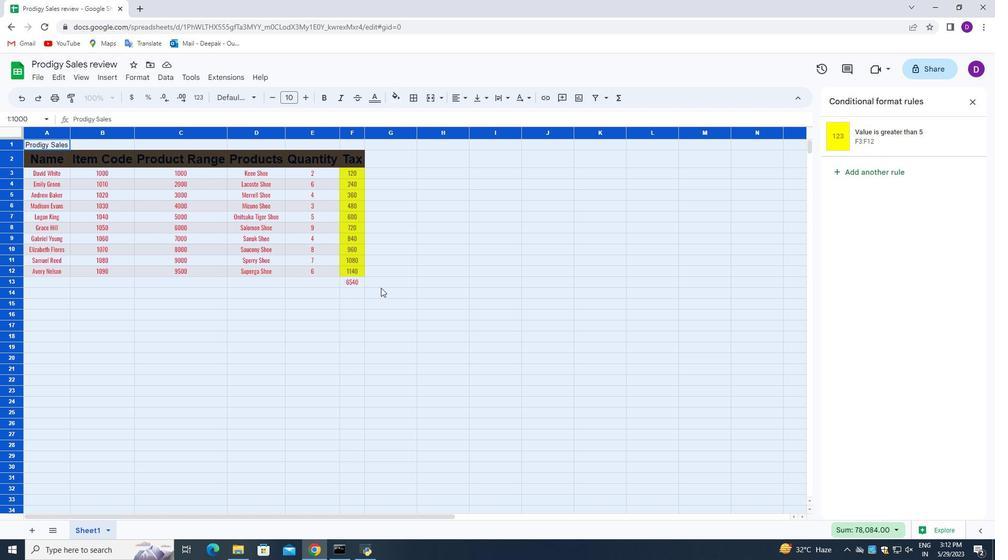 
Action: Mouse moved to (118, 295)
Screenshot: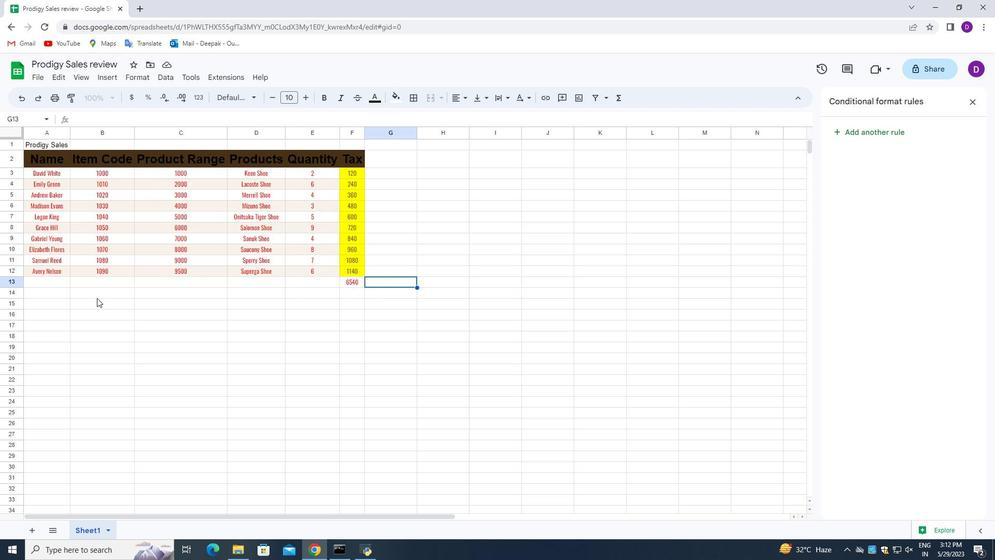 
Action: Mouse scrolled (118, 295) with delta (0, 0)
Screenshot: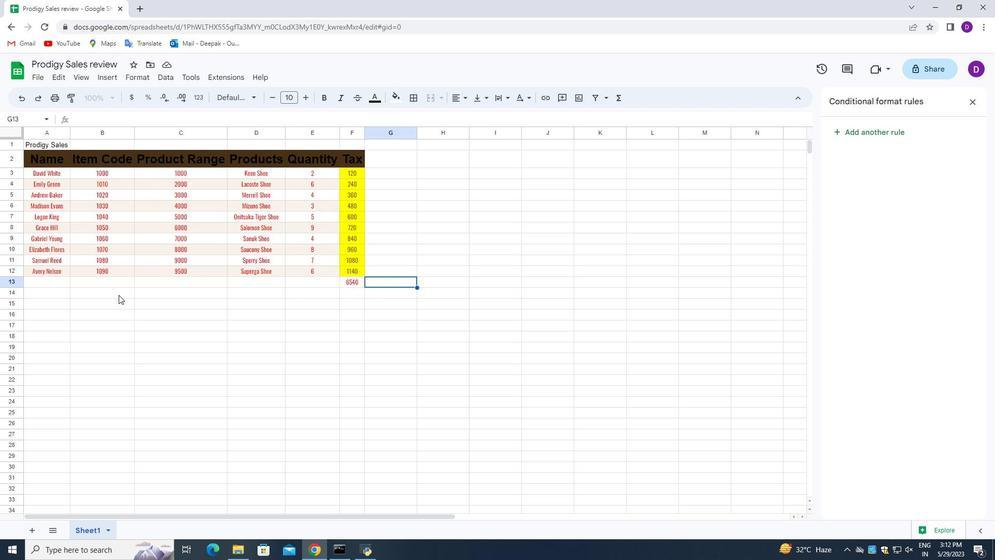 
Action: Mouse moved to (24, 149)
Screenshot: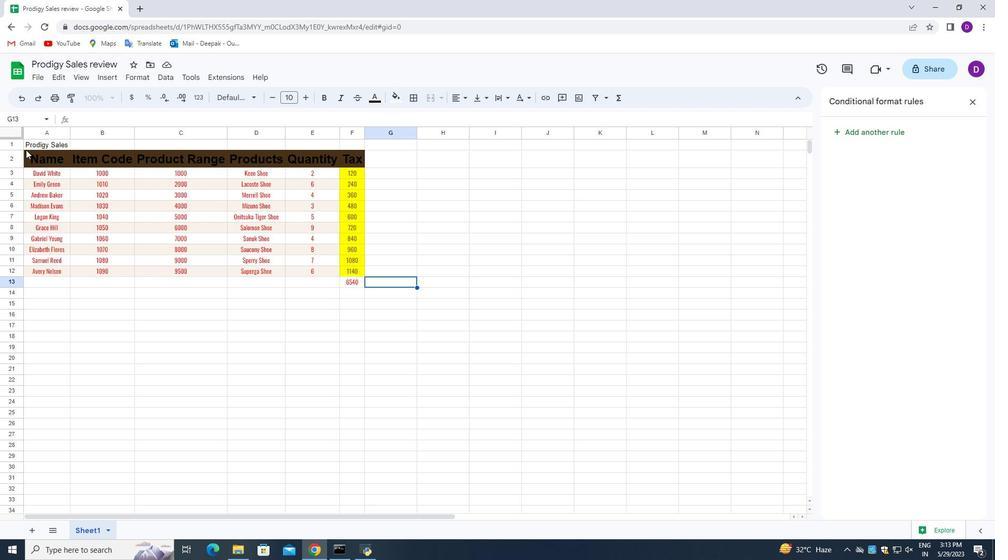 
Action: Mouse pressed left at (24, 149)
Screenshot: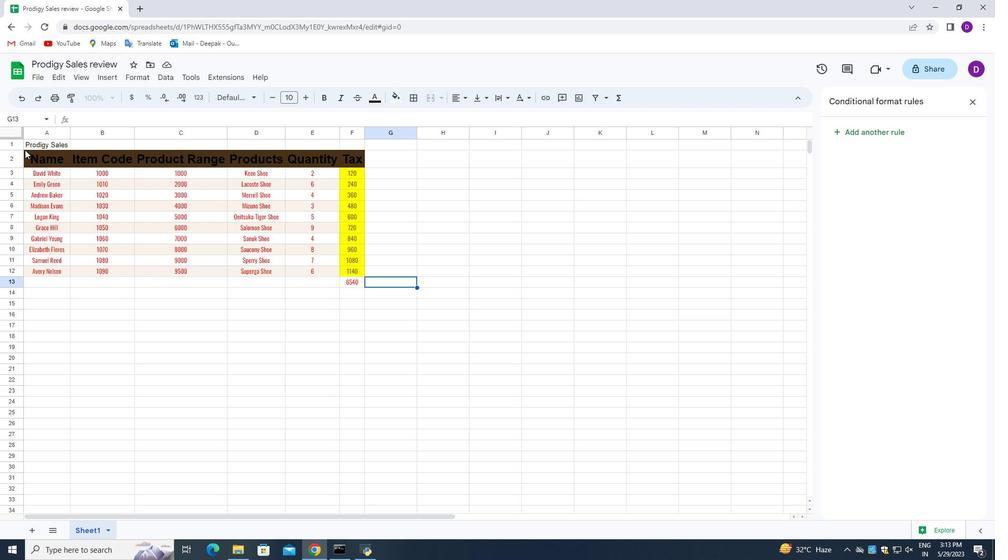 
Action: Mouse moved to (317, 144)
Screenshot: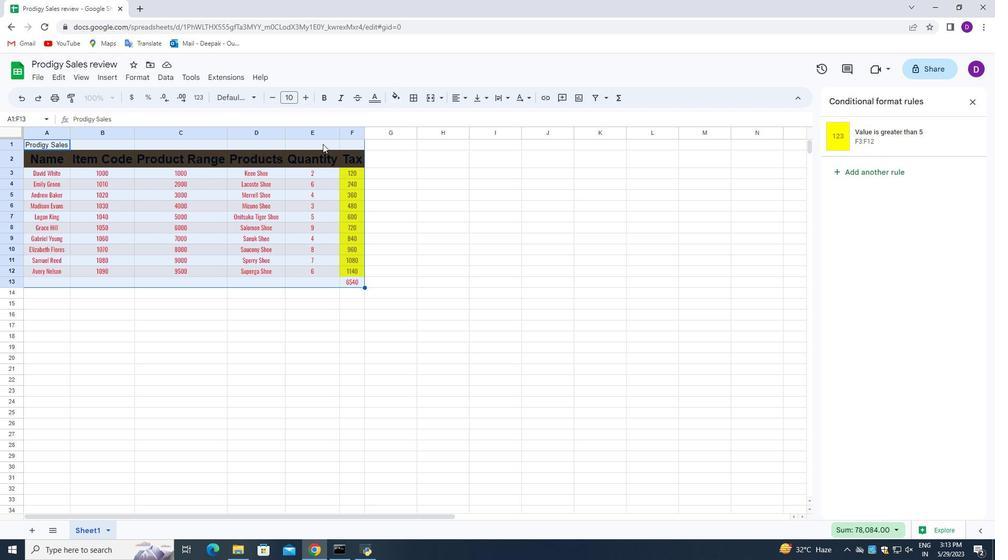 
Action: Mouse pressed right at (317, 144)
Screenshot: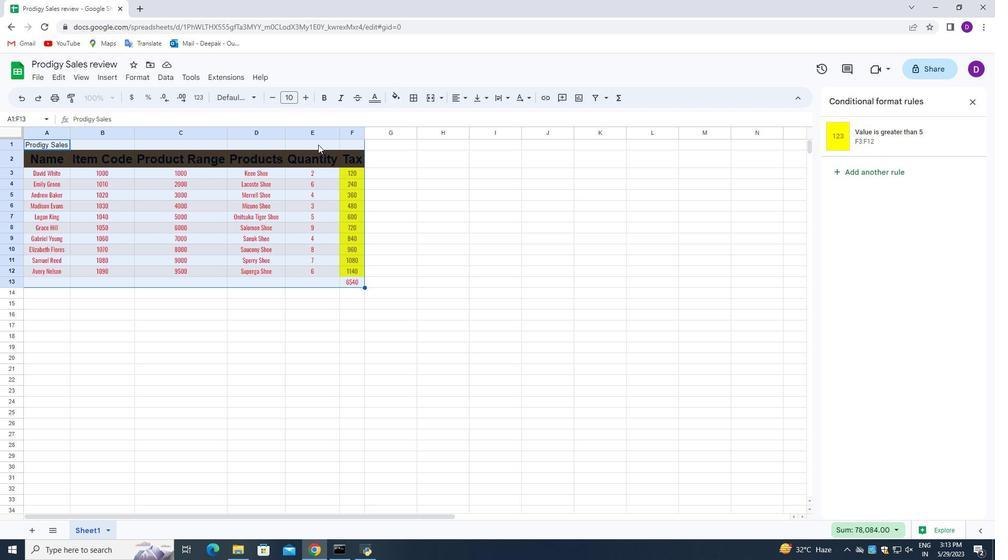 
Action: Mouse moved to (402, 359)
Screenshot: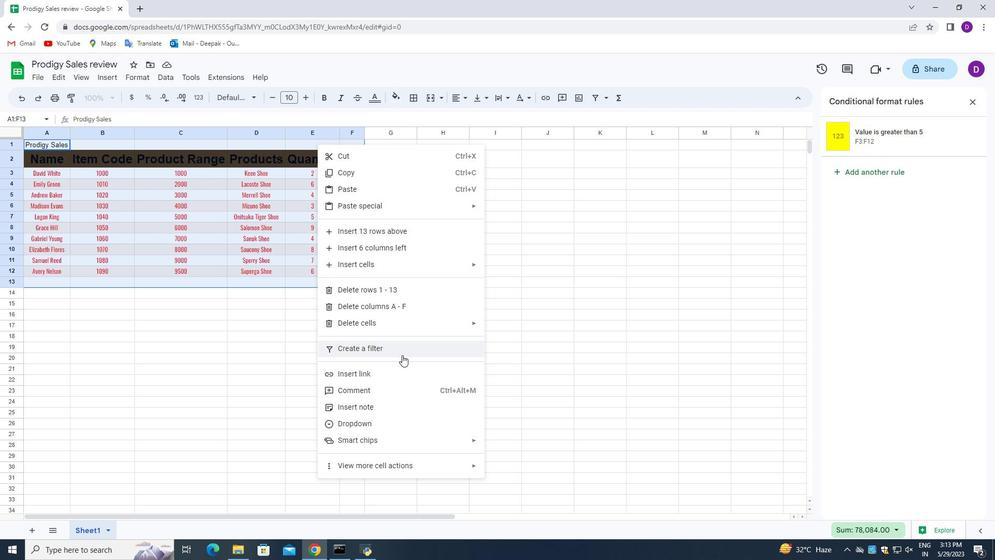 
Action: Mouse scrolled (402, 358) with delta (0, 0)
Screenshot: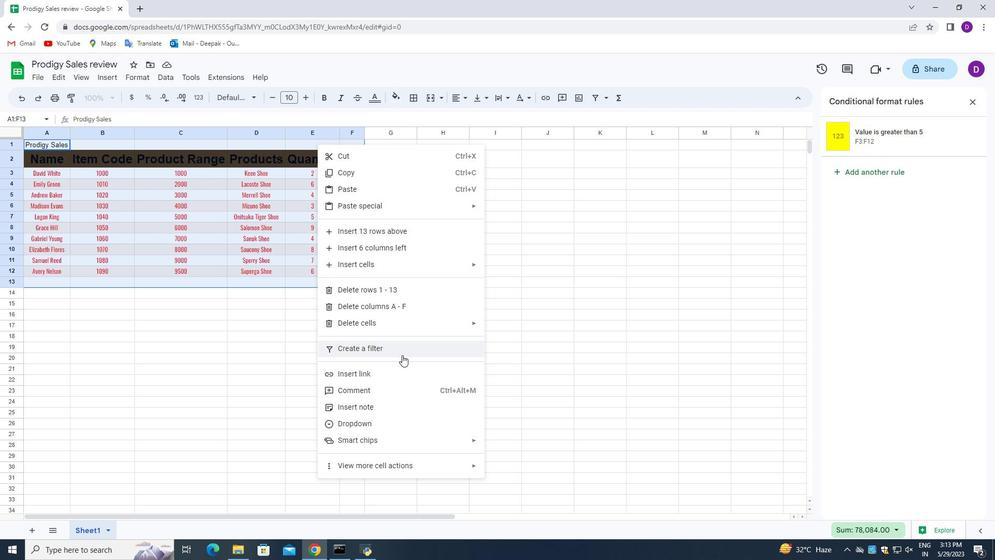 
Action: Mouse moved to (208, 337)
Screenshot: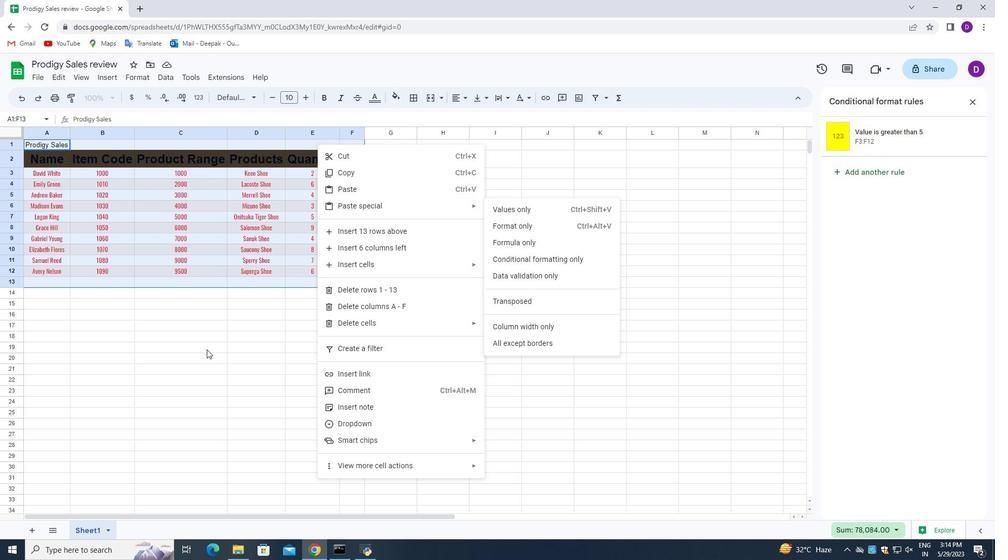 
Action: Mouse pressed left at (208, 337)
Screenshot: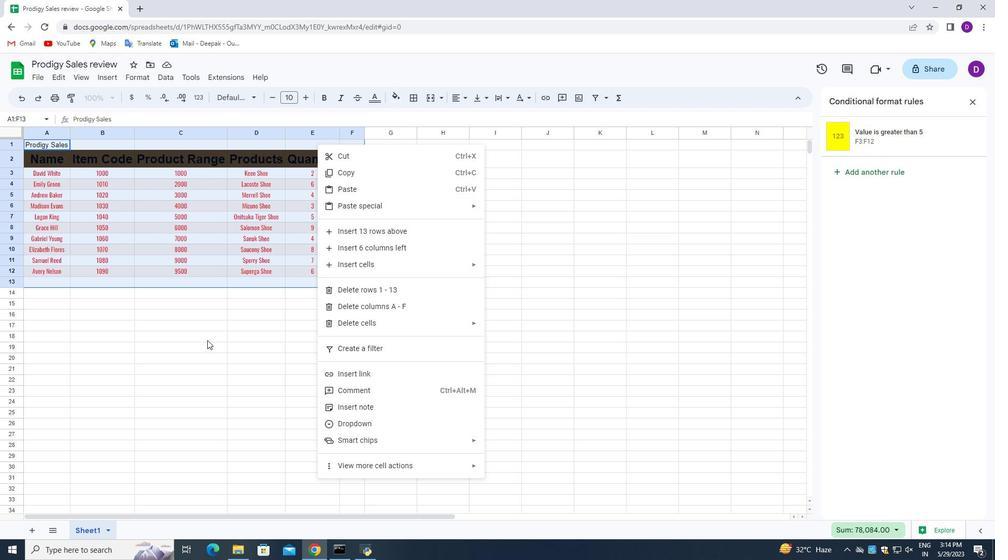 
Action: Mouse moved to (56, 132)
Screenshot: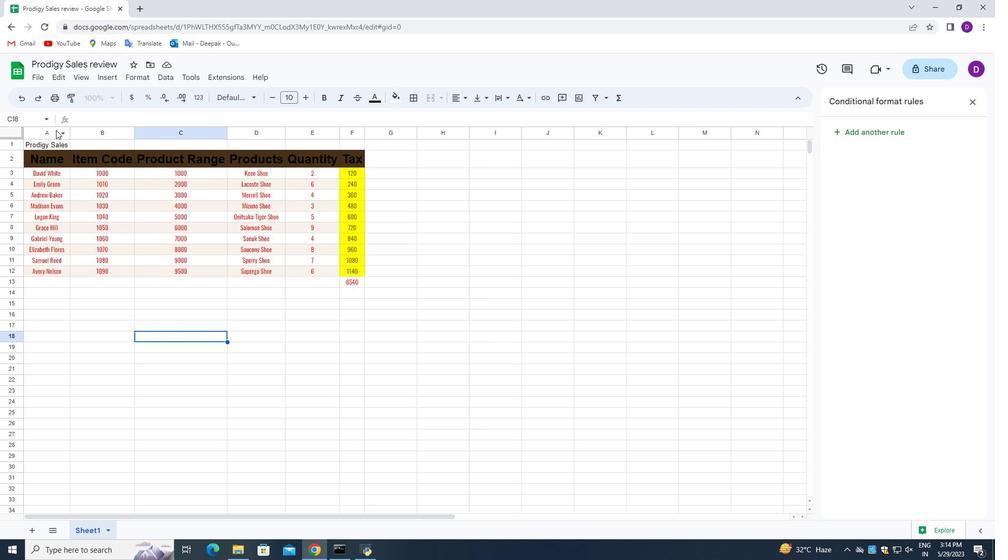 
Action: Mouse pressed left at (56, 132)
Screenshot: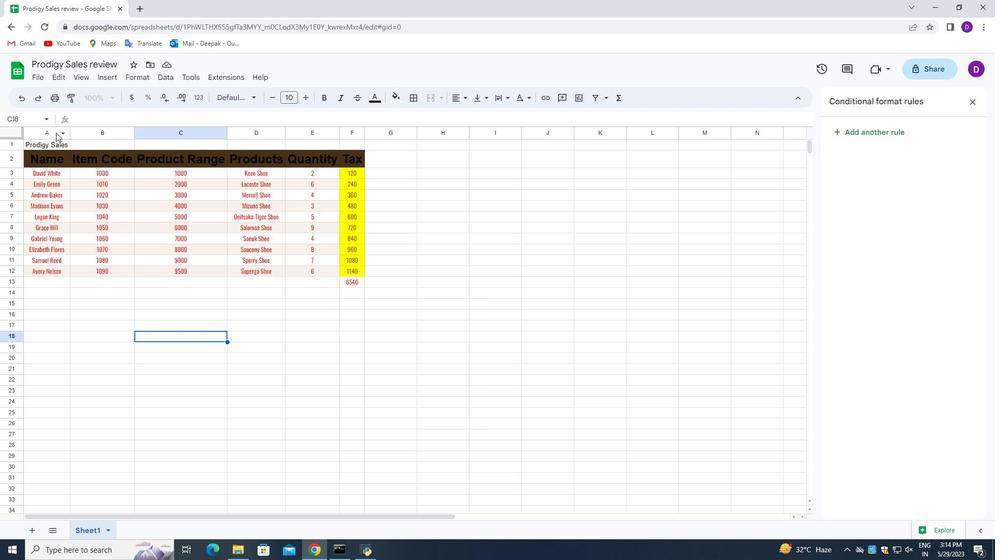 
Action: Mouse moved to (57, 137)
Screenshot: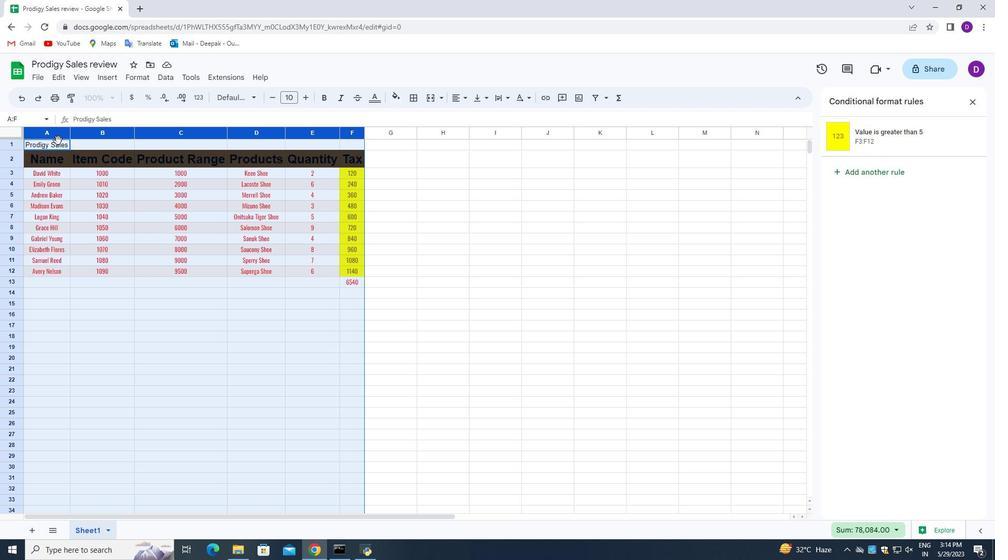 
Action: Mouse pressed right at (57, 137)
Screenshot: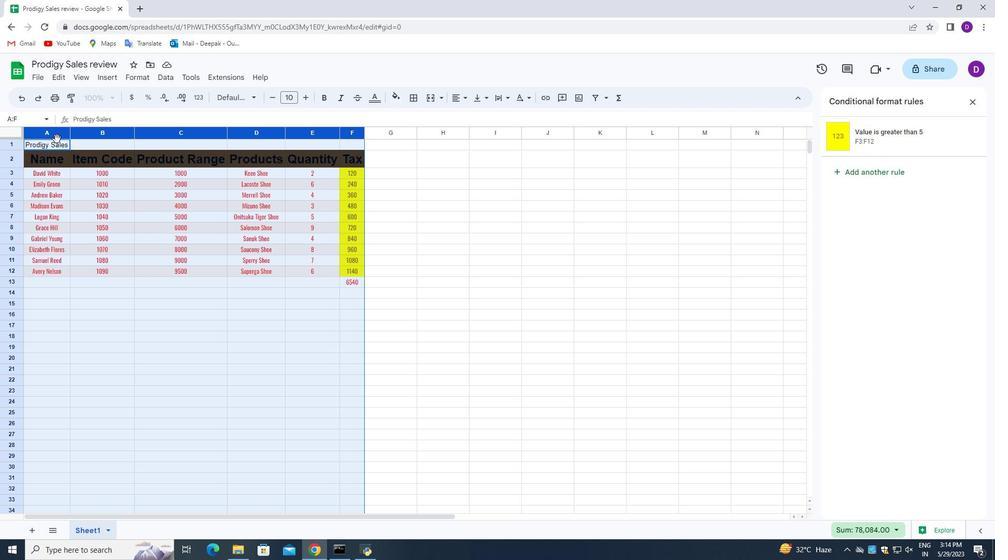 
Action: Mouse moved to (101, 306)
Screenshot: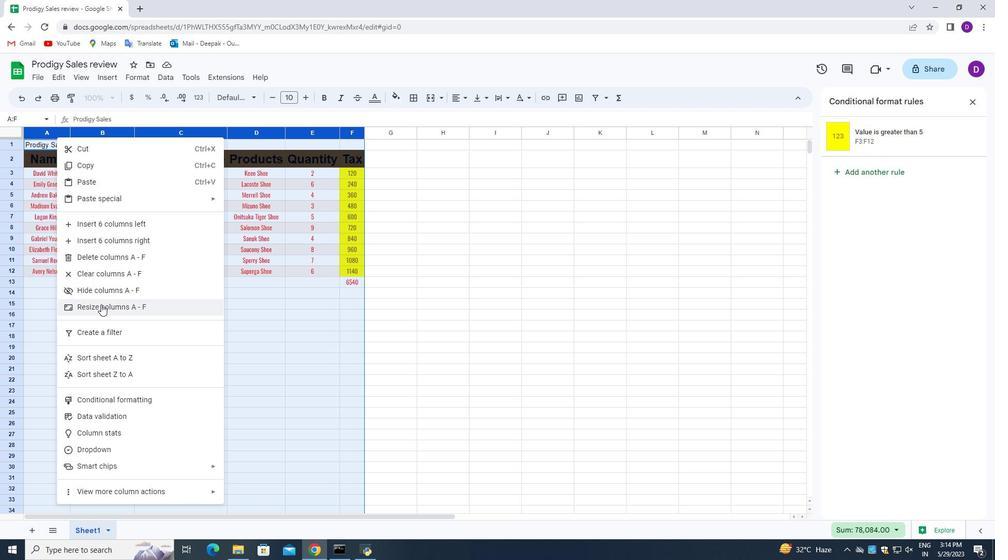 
Action: Mouse pressed left at (101, 306)
Screenshot: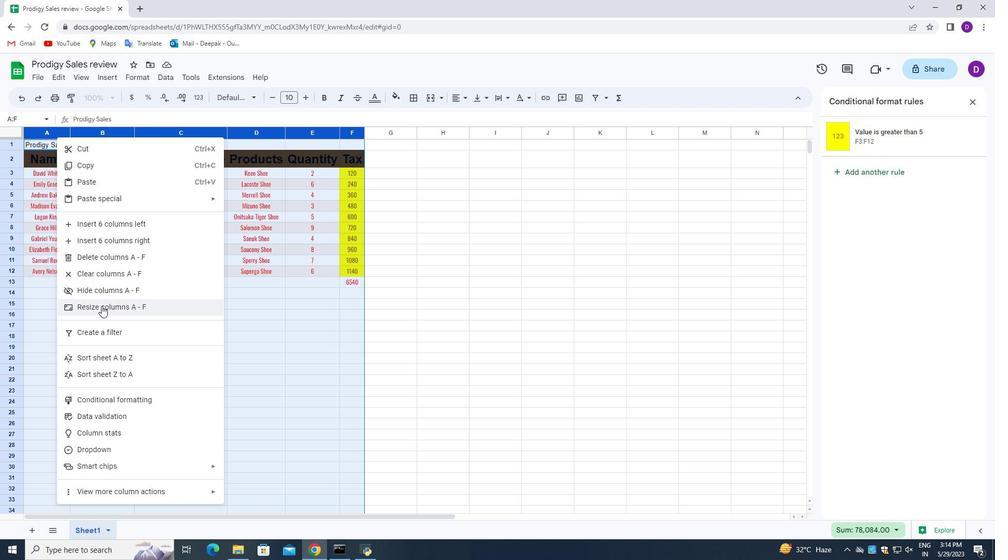 
Action: Mouse moved to (399, 294)
Screenshot: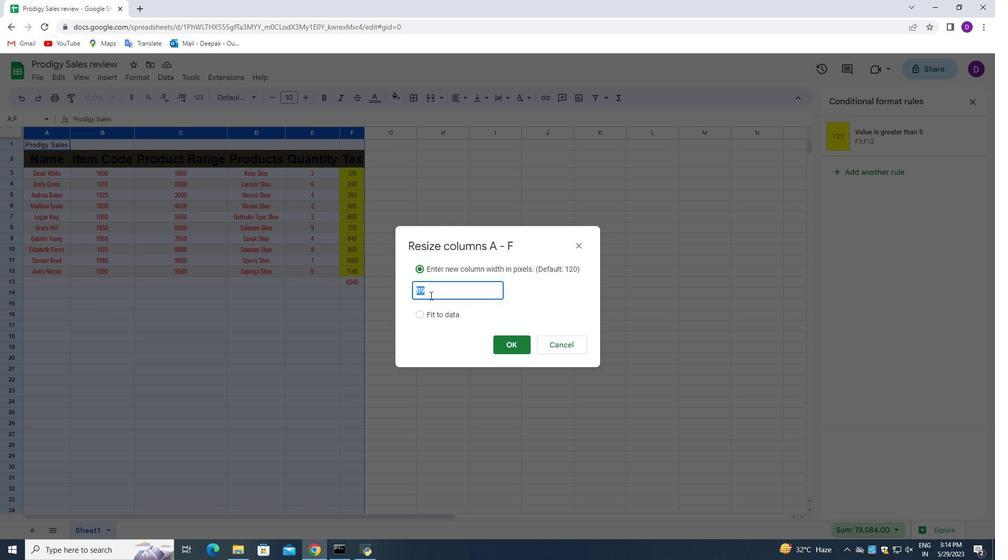 
Action: Key pressed 18
Screenshot: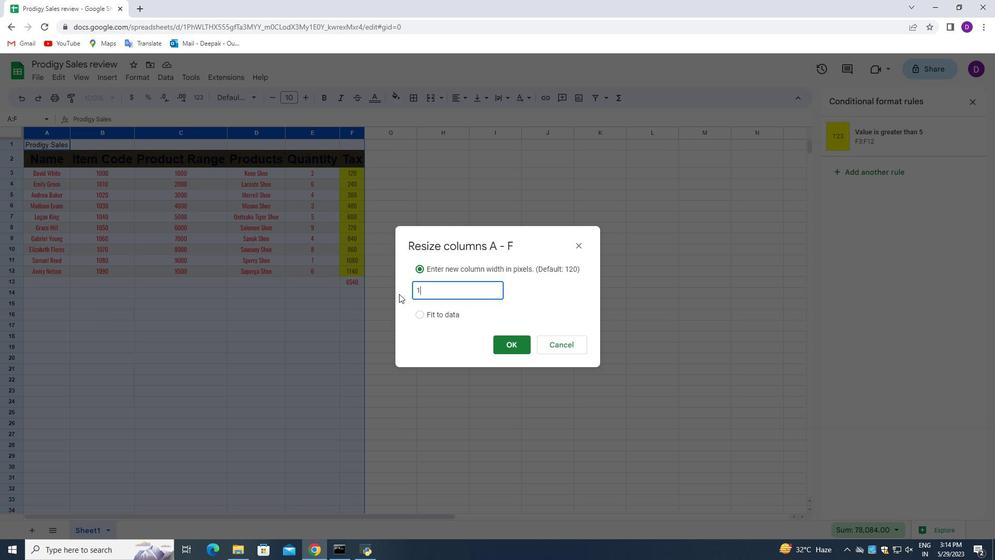 
Action: Mouse moved to (523, 348)
Screenshot: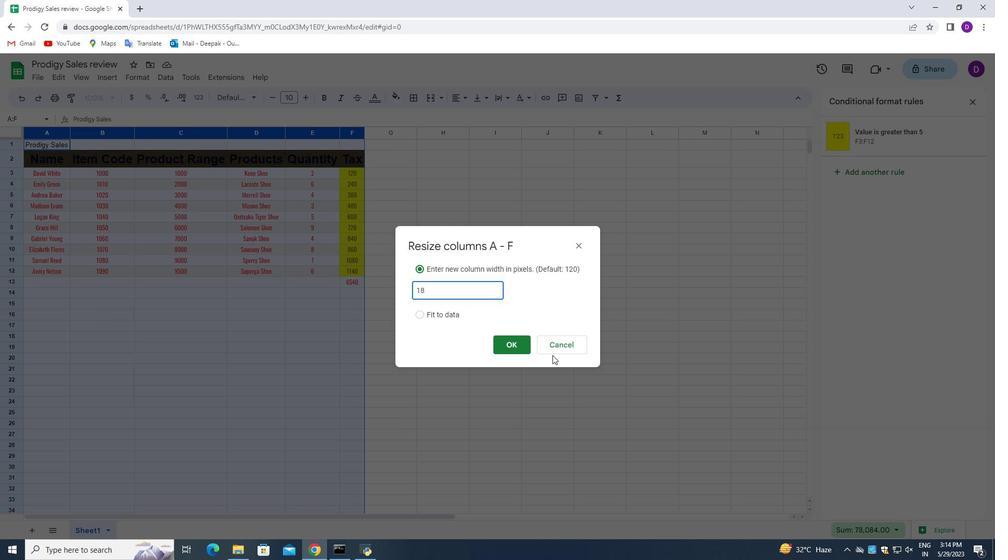
Action: Mouse pressed left at (523, 348)
Screenshot: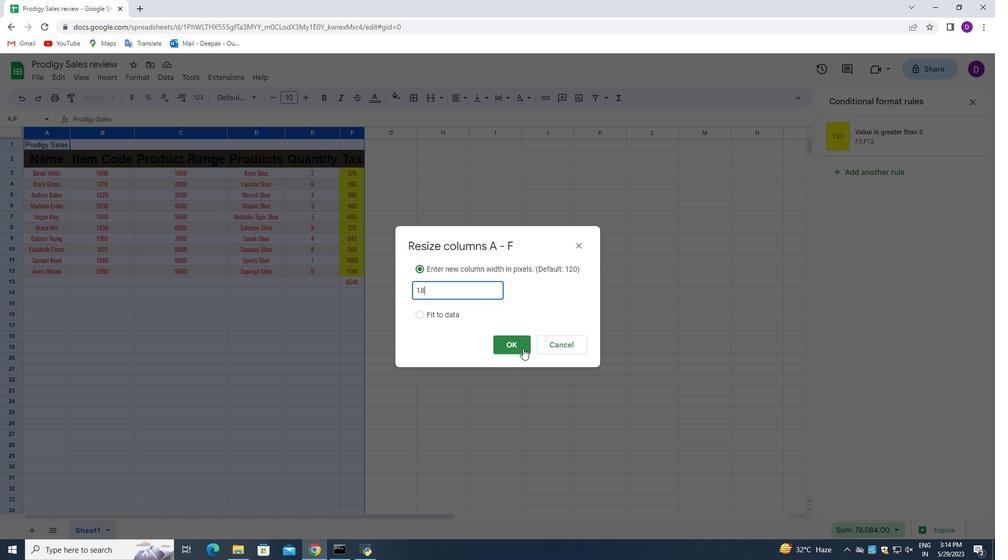 
Action: Mouse moved to (135, 303)
Screenshot: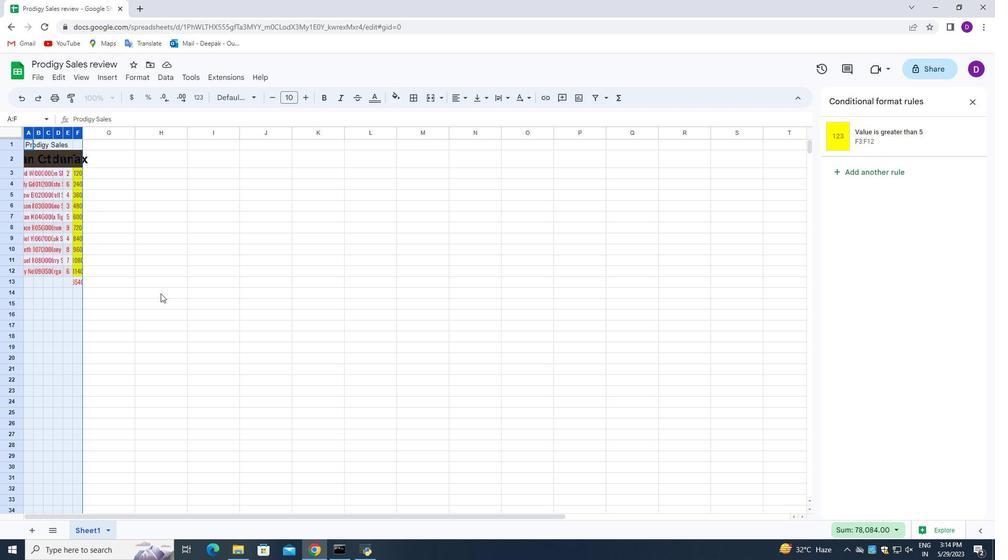 
Action: Mouse scrolled (135, 304) with delta (0, 0)
Screenshot: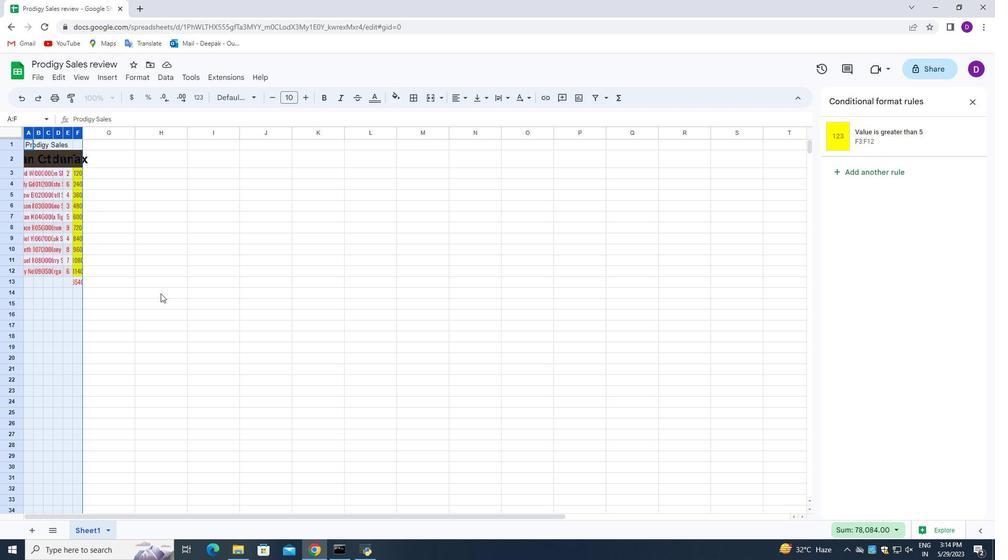 
Action: Mouse moved to (134, 303)
Screenshot: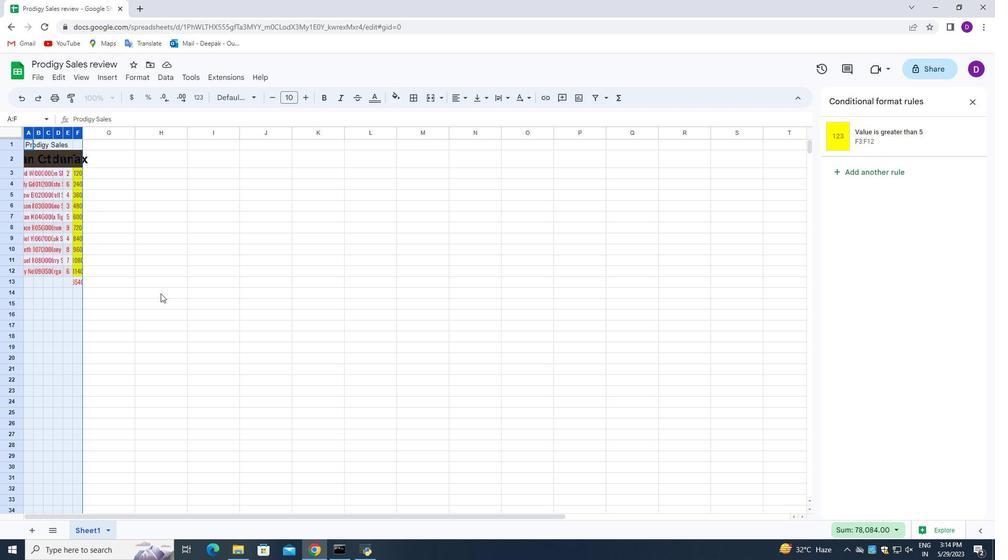 
Action: Mouse scrolled (134, 304) with delta (0, 0)
Screenshot: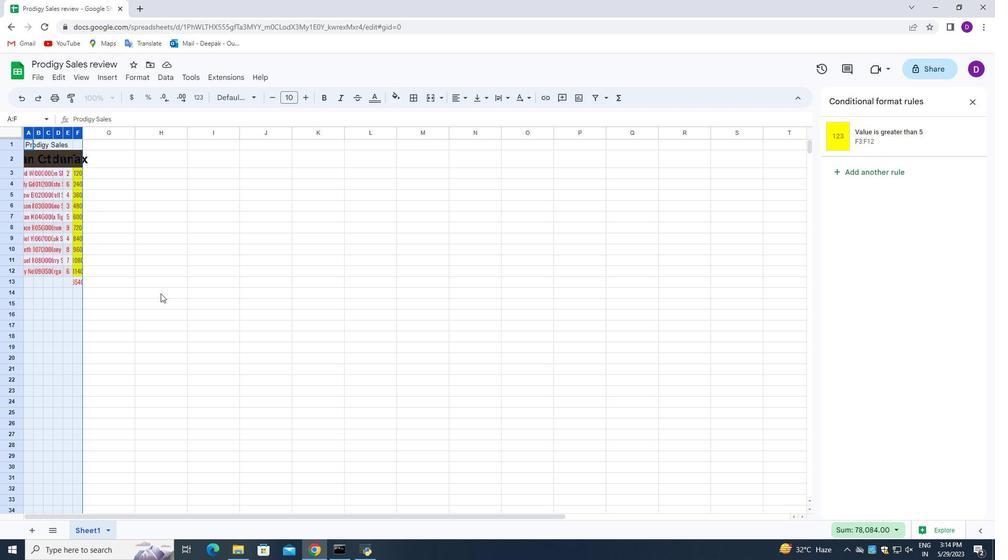 
Action: Mouse scrolled (134, 304) with delta (0, 0)
Screenshot: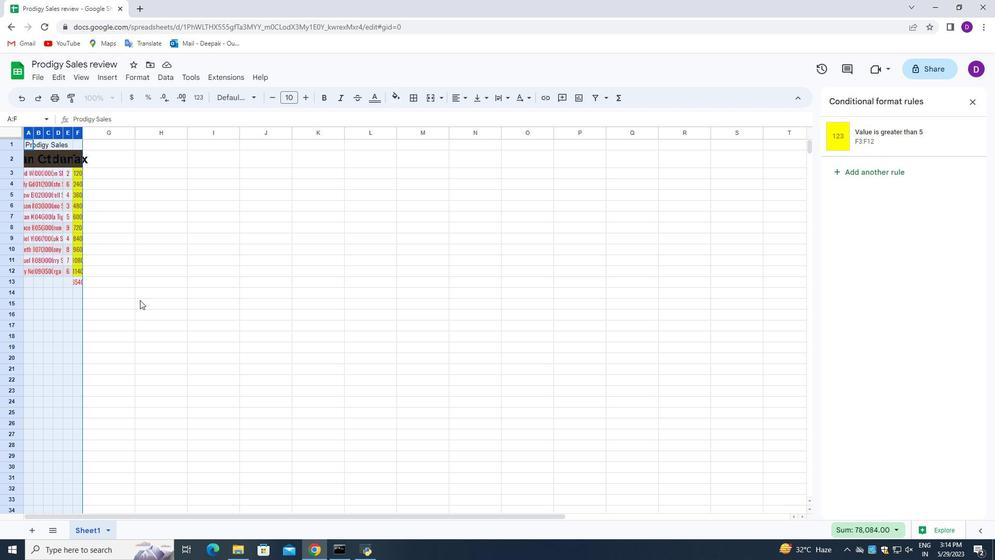 
Action: Mouse scrolled (134, 304) with delta (0, 0)
Screenshot: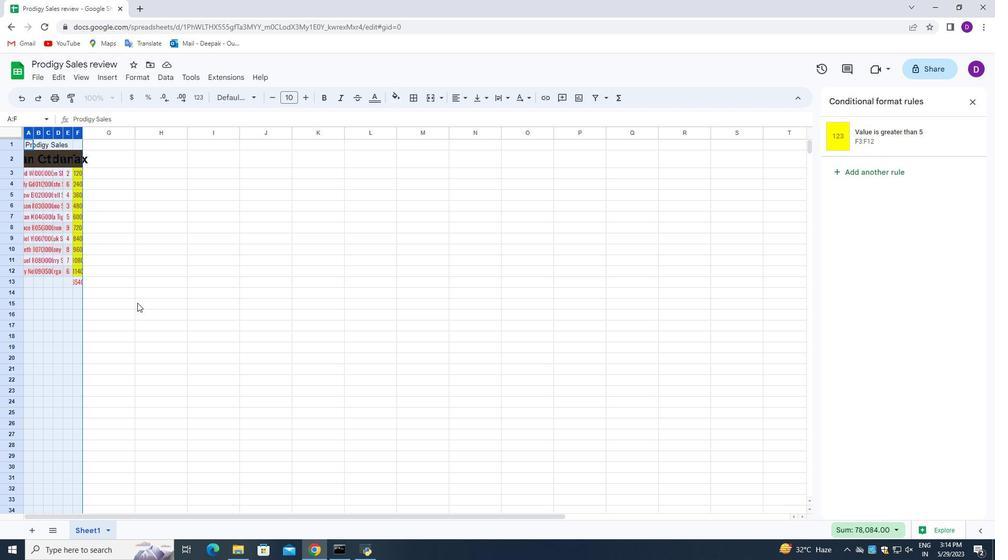 
Action: Mouse scrolled (134, 304) with delta (0, 0)
Screenshot: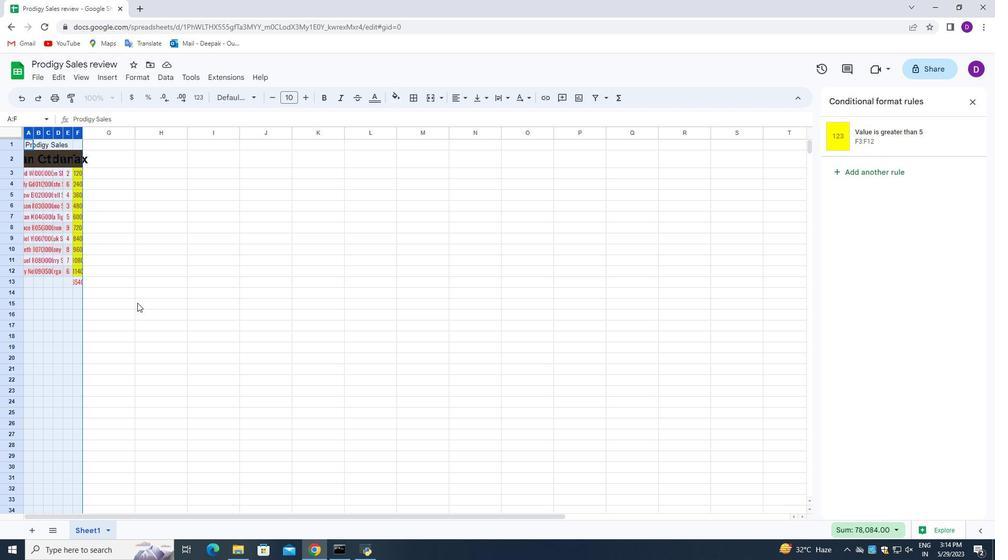 
Action: Mouse moved to (120, 284)
Screenshot: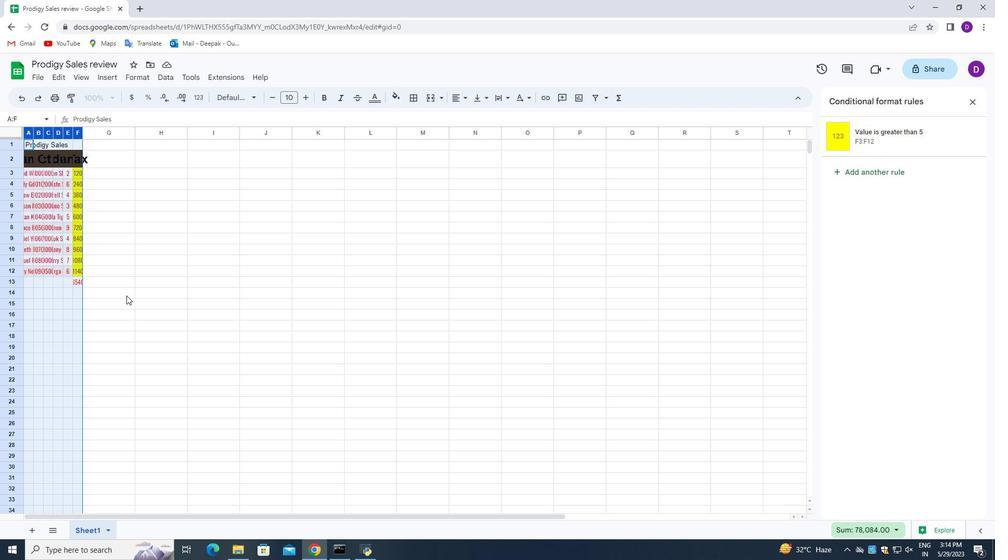 
Action: Mouse scrolled (120, 285) with delta (0, 0)
Screenshot: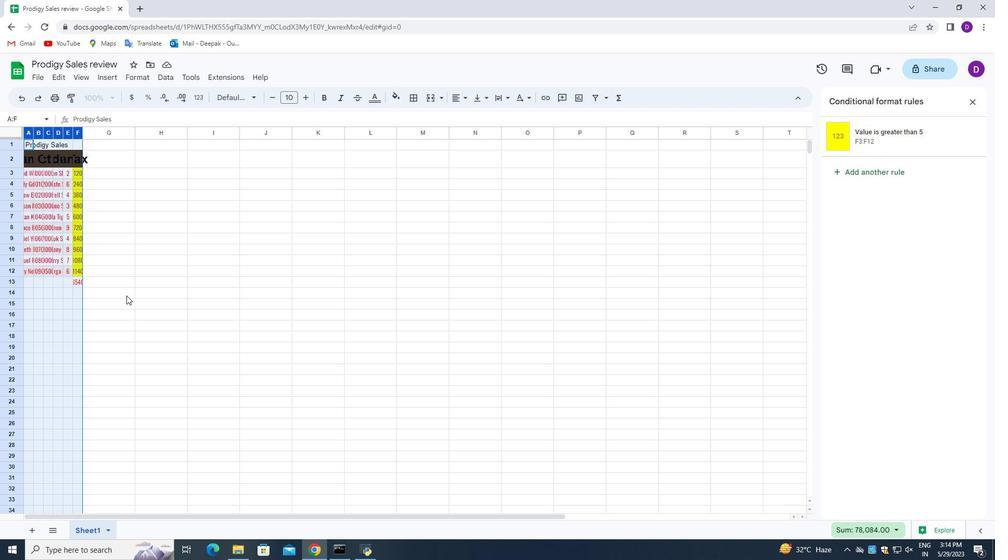 
Action: Mouse moved to (120, 283)
Screenshot: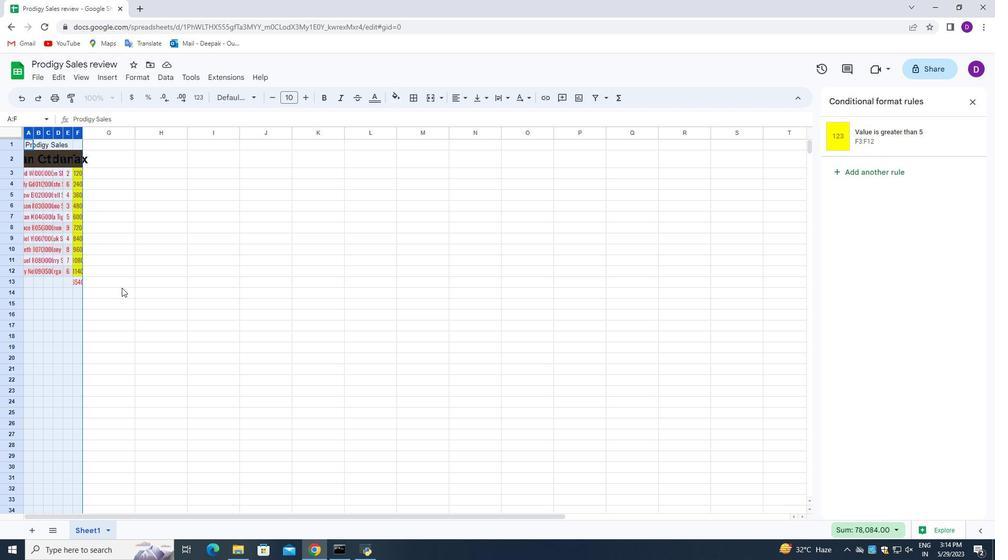 
Action: Mouse scrolled (120, 284) with delta (0, 0)
Screenshot: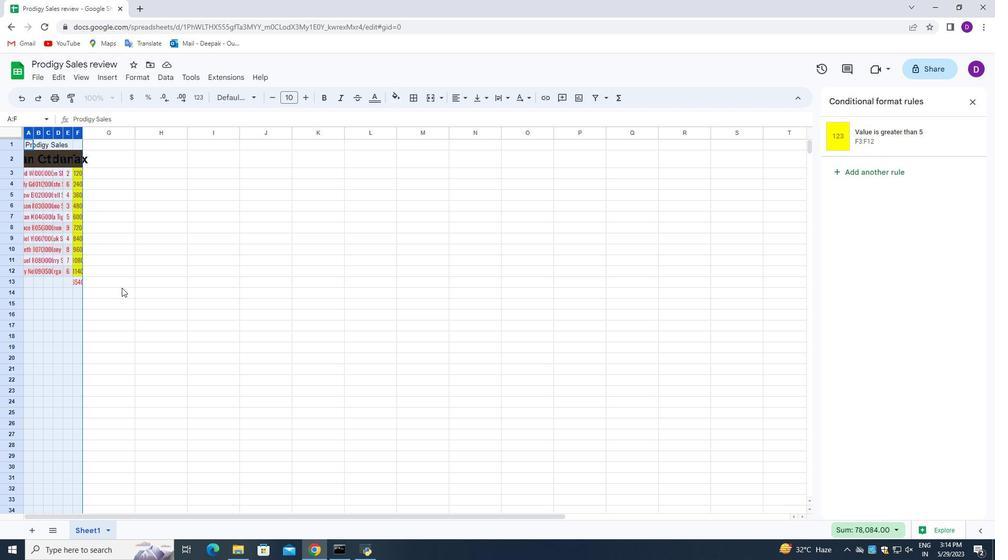 
Action: Mouse moved to (120, 283)
Screenshot: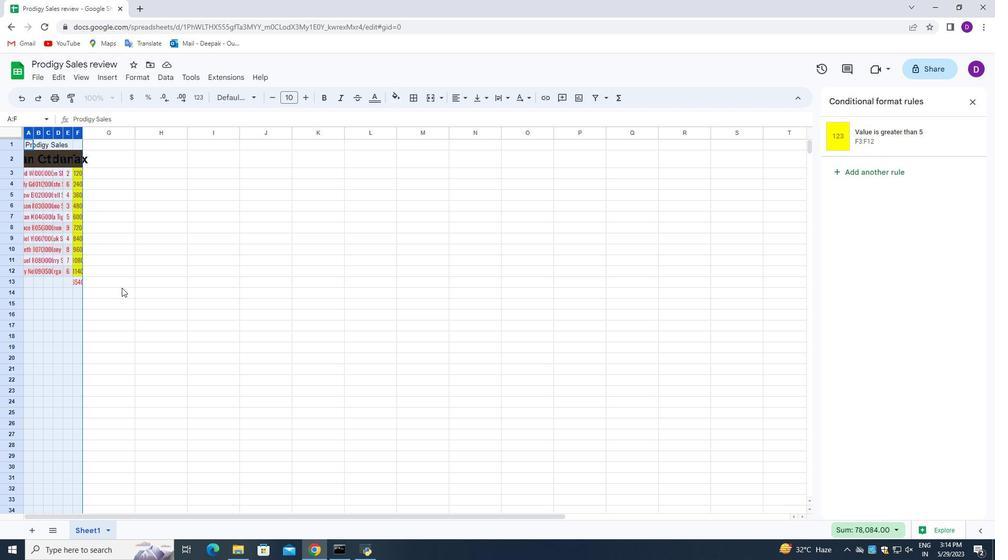 
Action: Mouse scrolled (120, 284) with delta (0, 0)
Screenshot: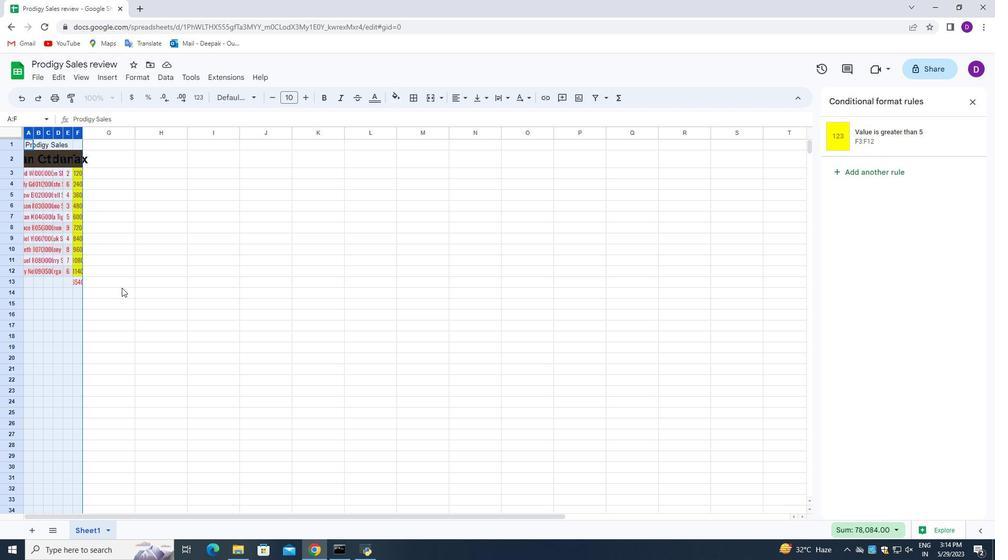 
Action: Mouse scrolled (120, 284) with delta (0, 0)
Screenshot: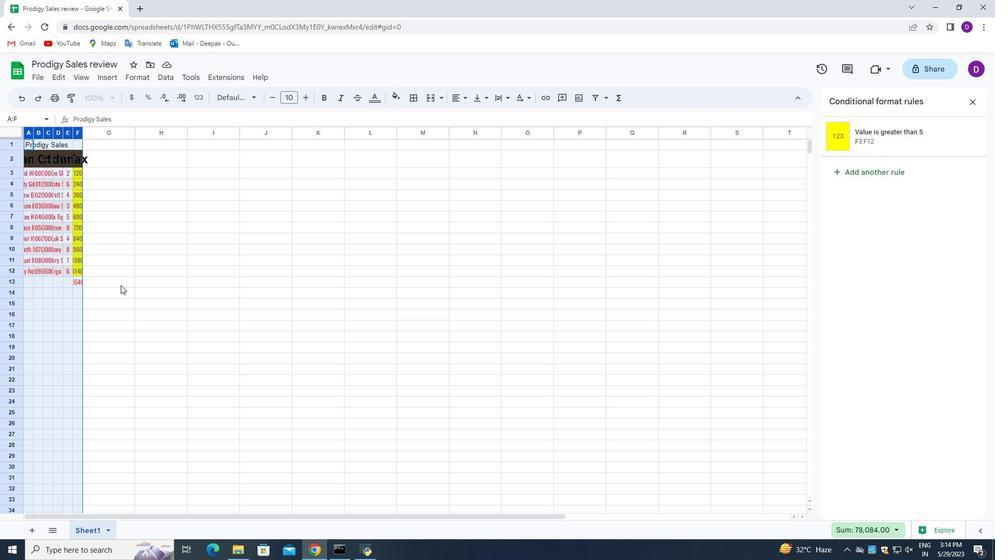 
Action: Mouse scrolled (120, 284) with delta (0, 0)
Screenshot: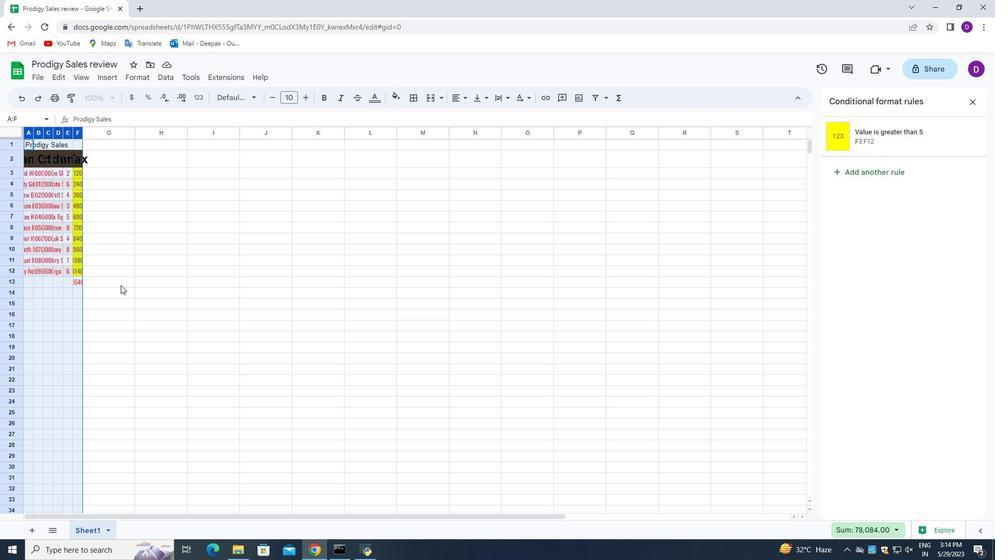 
Action: Mouse scrolled (120, 284) with delta (0, 0)
Screenshot: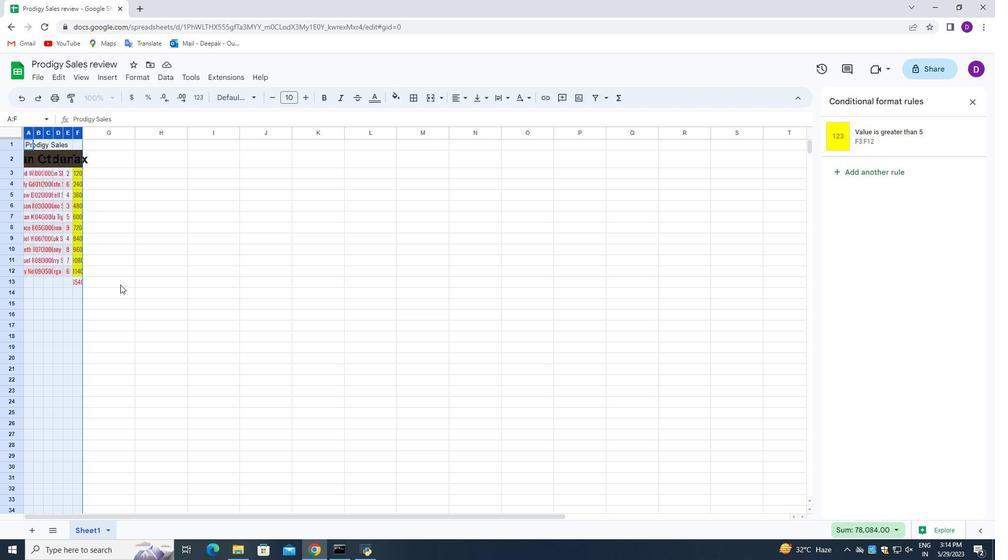 
Action: Mouse scrolled (120, 283) with delta (0, 0)
Screenshot: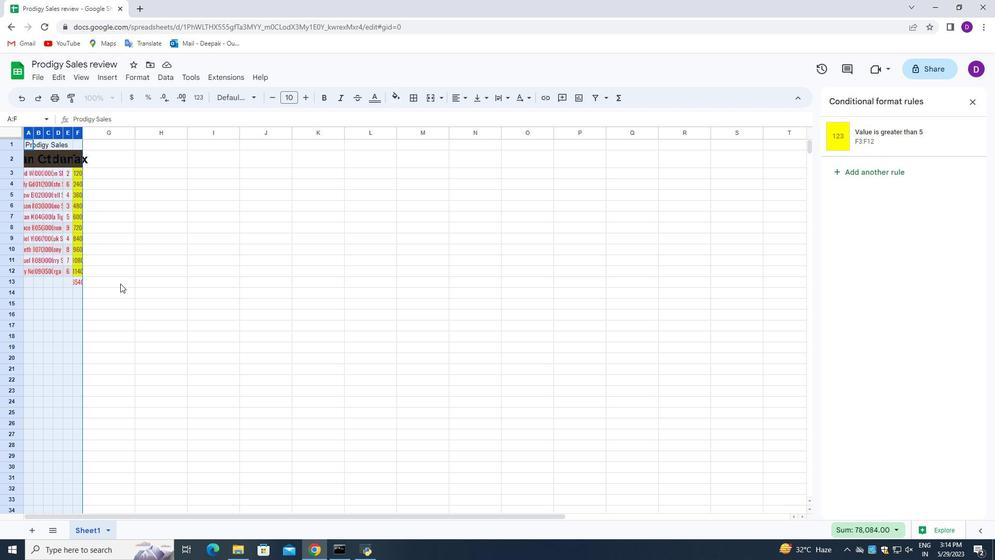 
Action: Mouse scrolled (120, 283) with delta (0, 0)
Screenshot: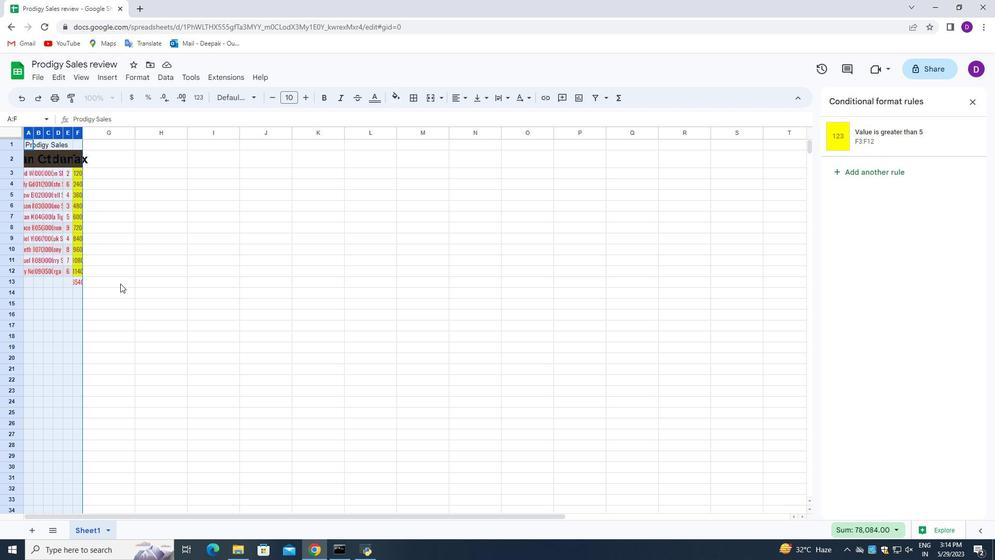 
Action: Mouse scrolled (120, 283) with delta (0, 0)
Screenshot: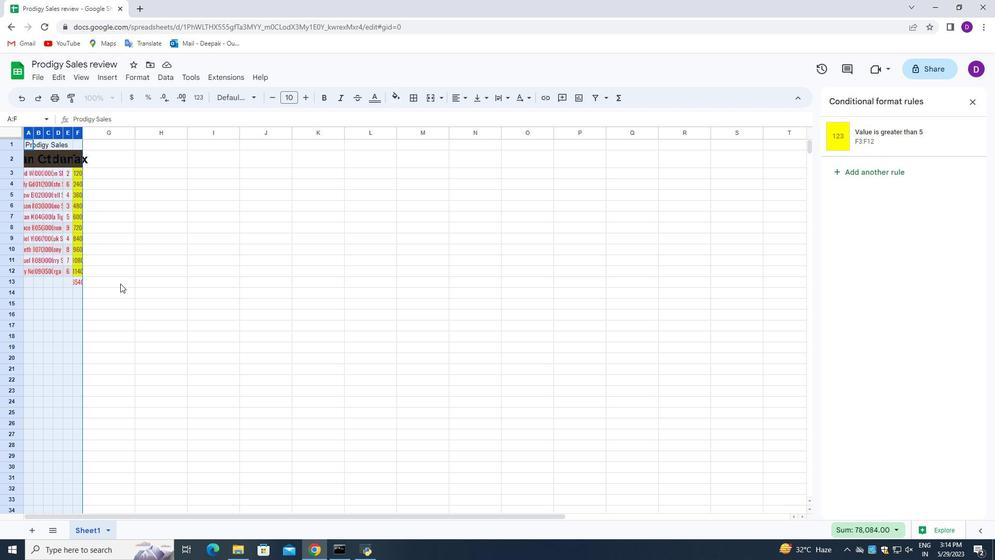 
Action: Mouse moved to (119, 284)
Screenshot: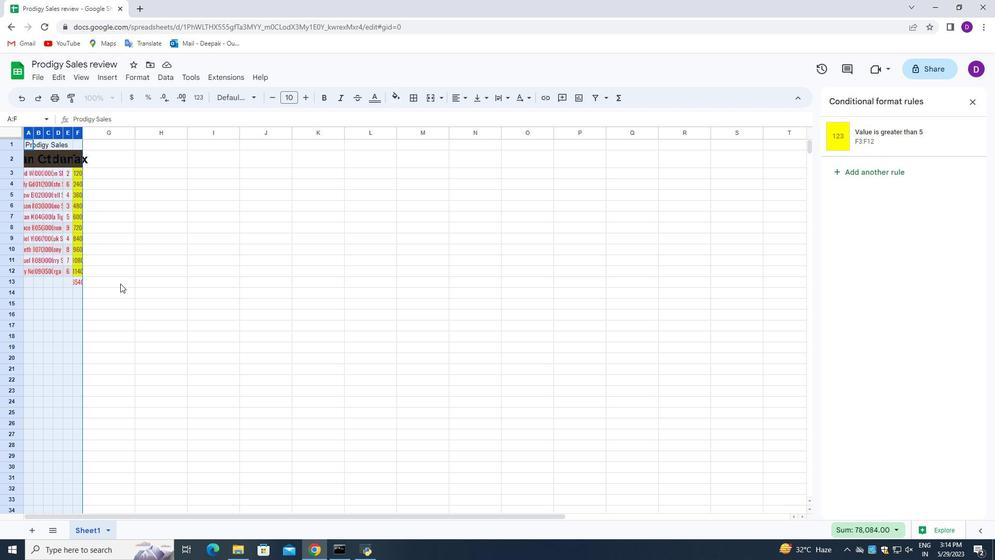 
Action: Mouse scrolled (119, 283) with delta (0, 0)
Screenshot: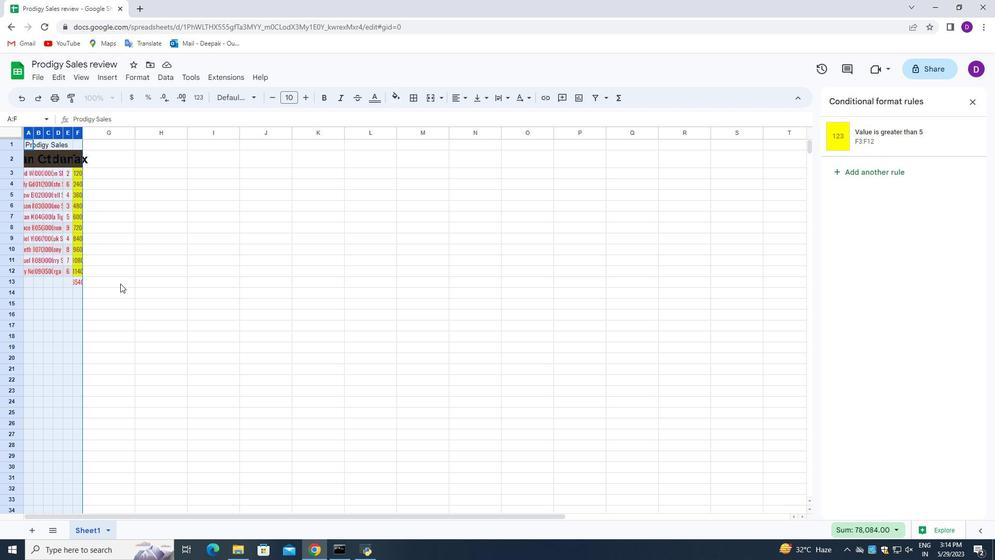 
Action: Mouse moved to (119, 284)
Screenshot: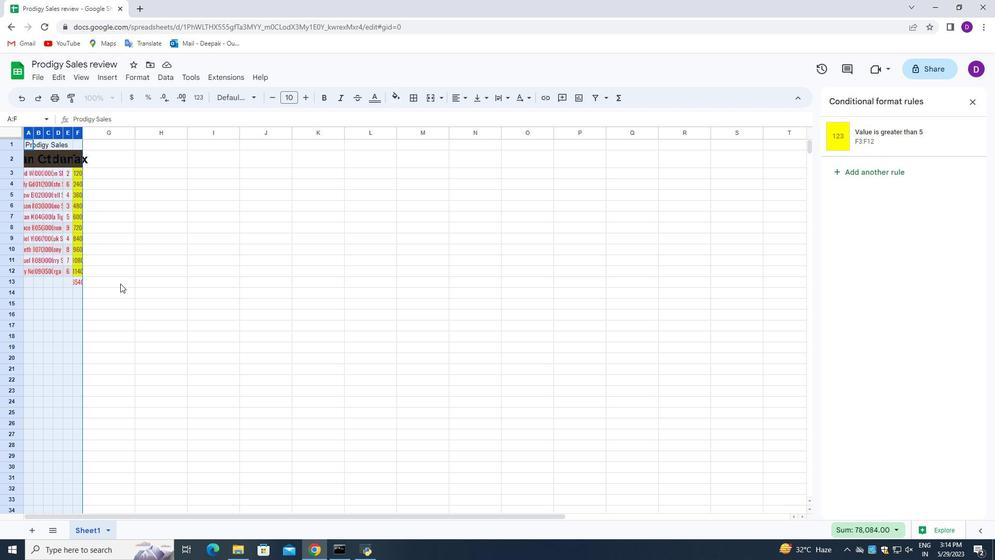 
Action: Mouse scrolled (119, 283) with delta (0, 0)
Screenshot: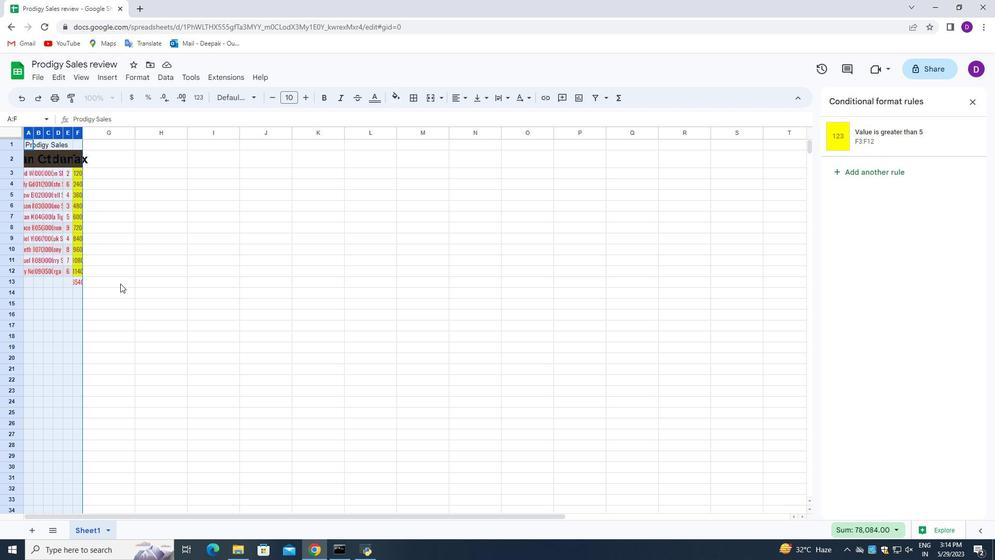 
Action: Mouse moved to (119, 285)
Screenshot: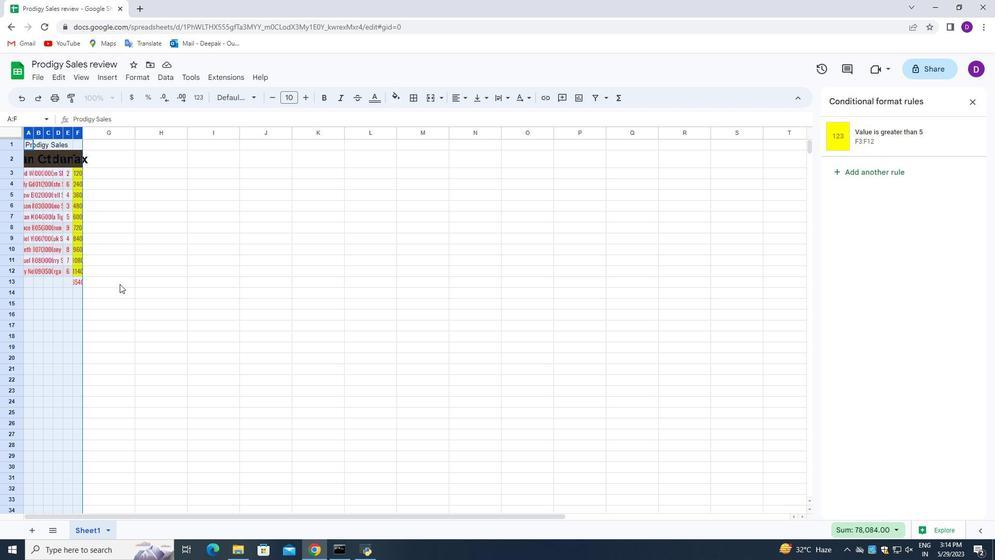 
Action: Mouse scrolled (119, 285) with delta (0, 0)
Screenshot: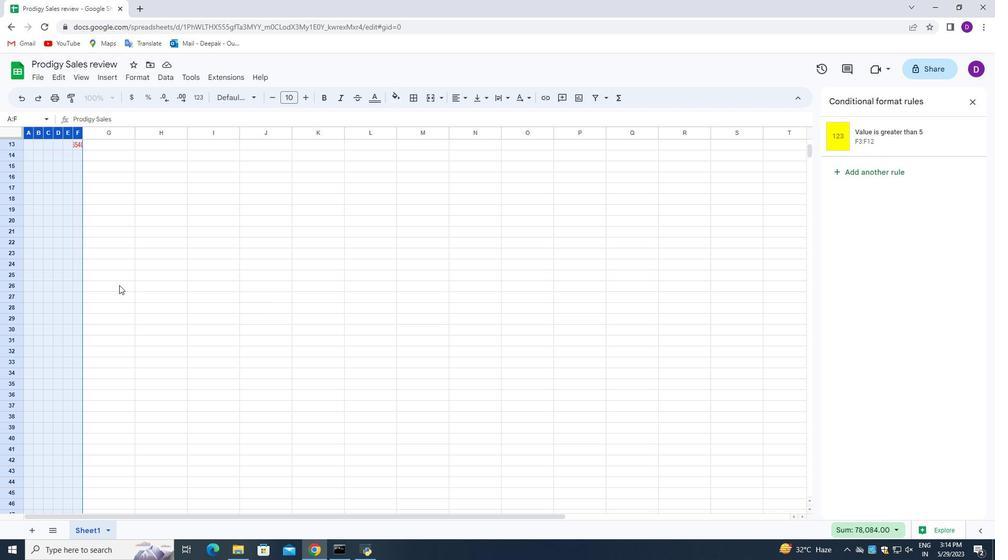 
Action: Mouse scrolled (119, 285) with delta (0, 0)
Screenshot: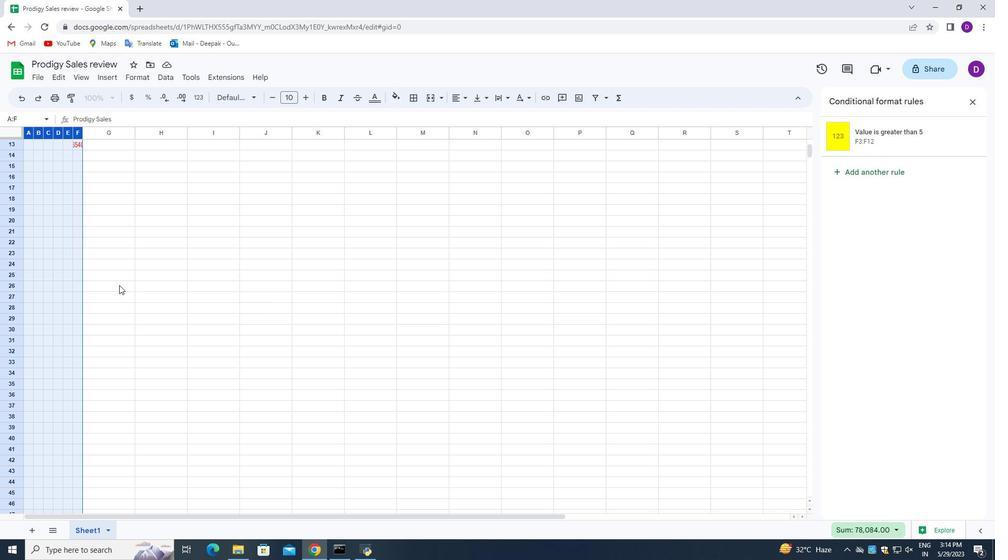 
Action: Mouse scrolled (119, 285) with delta (0, 0)
Screenshot: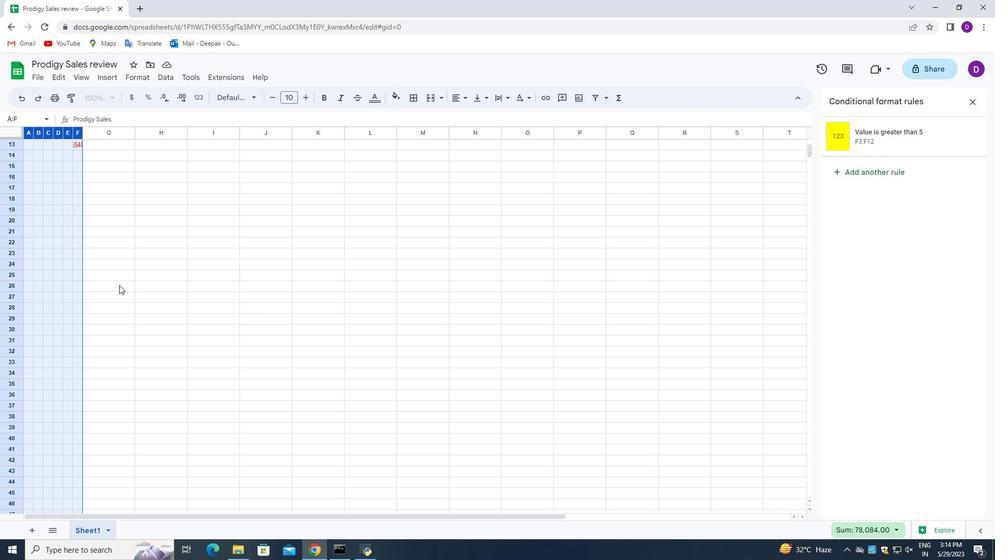 
Action: Mouse scrolled (119, 285) with delta (0, 0)
Screenshot: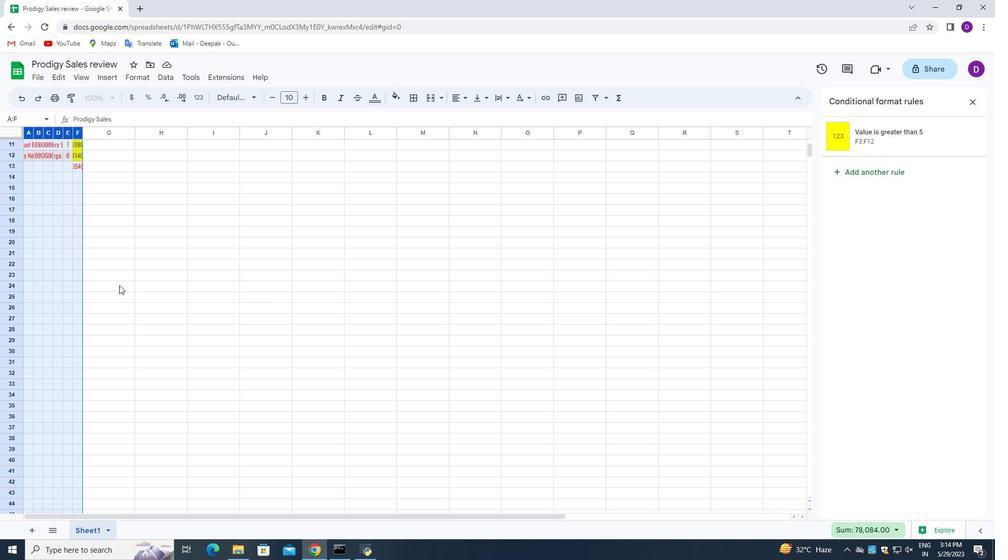 
Action: Mouse scrolled (119, 285) with delta (0, 0)
Screenshot: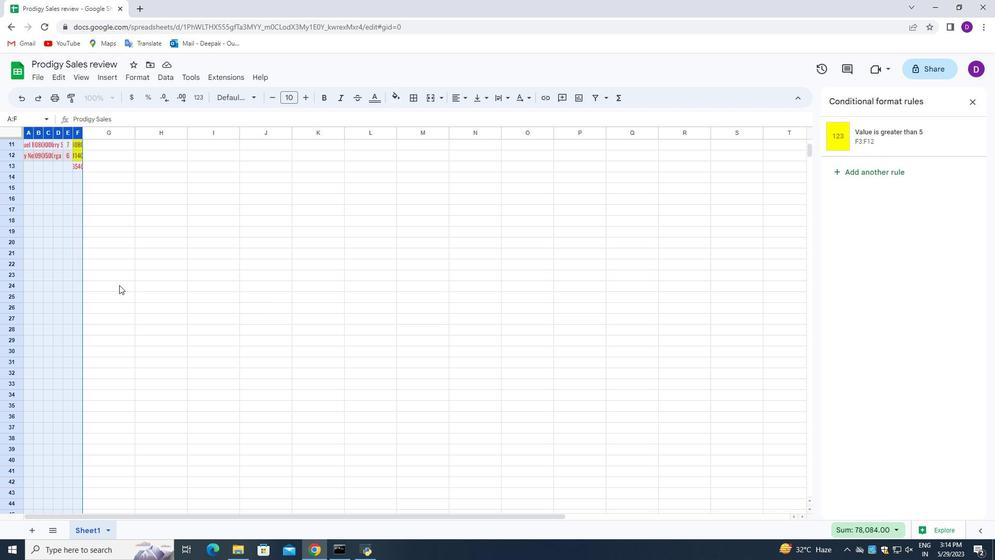 
Action: Mouse scrolled (119, 285) with delta (0, 0)
Screenshot: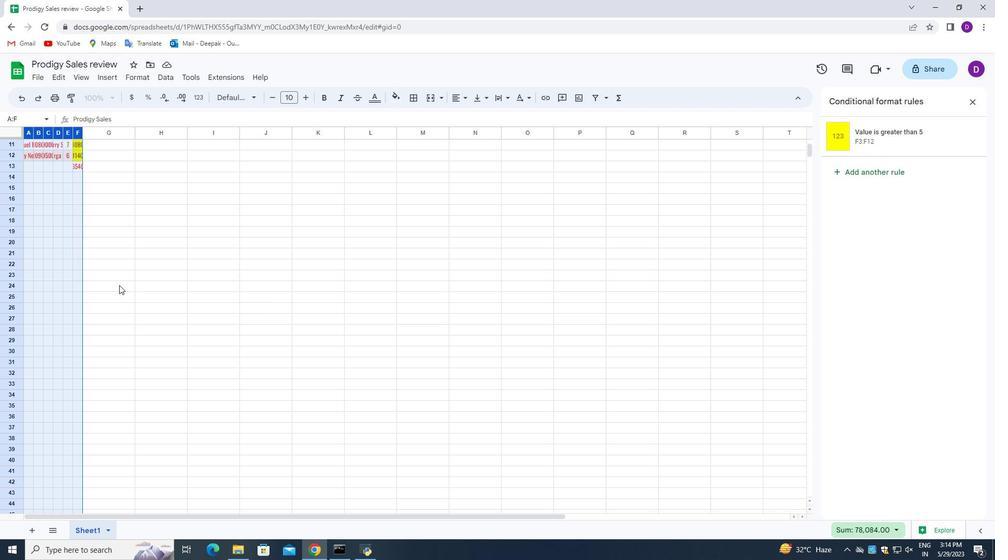 
Action: Mouse scrolled (119, 285) with delta (0, 0)
Screenshot: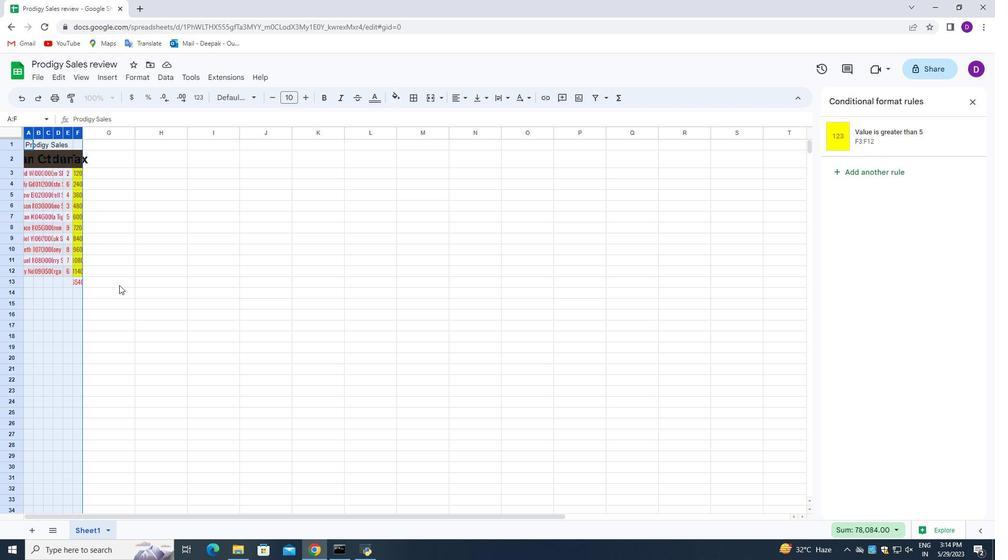 
Action: Mouse scrolled (119, 285) with delta (0, 0)
Screenshot: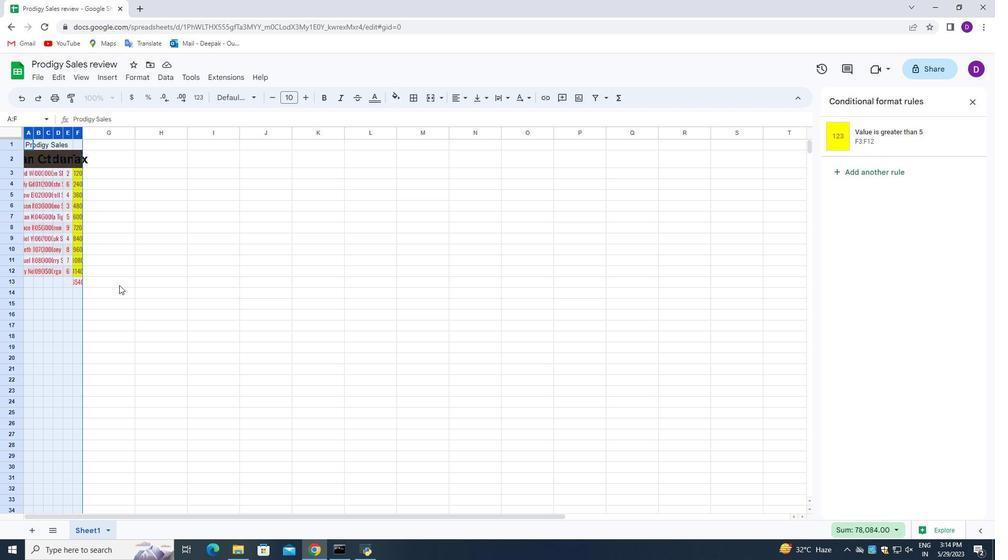 
Action: Mouse scrolled (119, 285) with delta (0, 0)
Screenshot: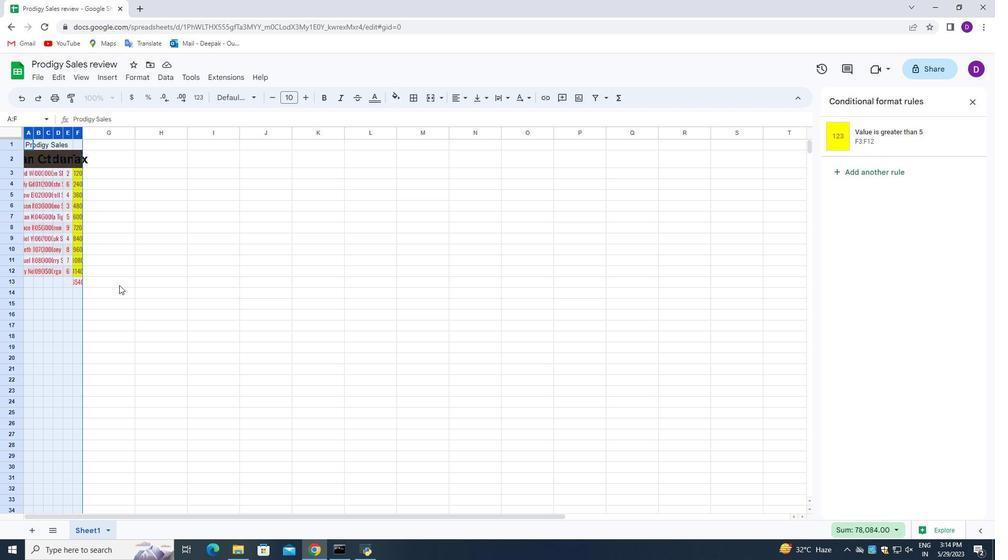 
Action: Mouse scrolled (119, 285) with delta (0, 0)
Screenshot: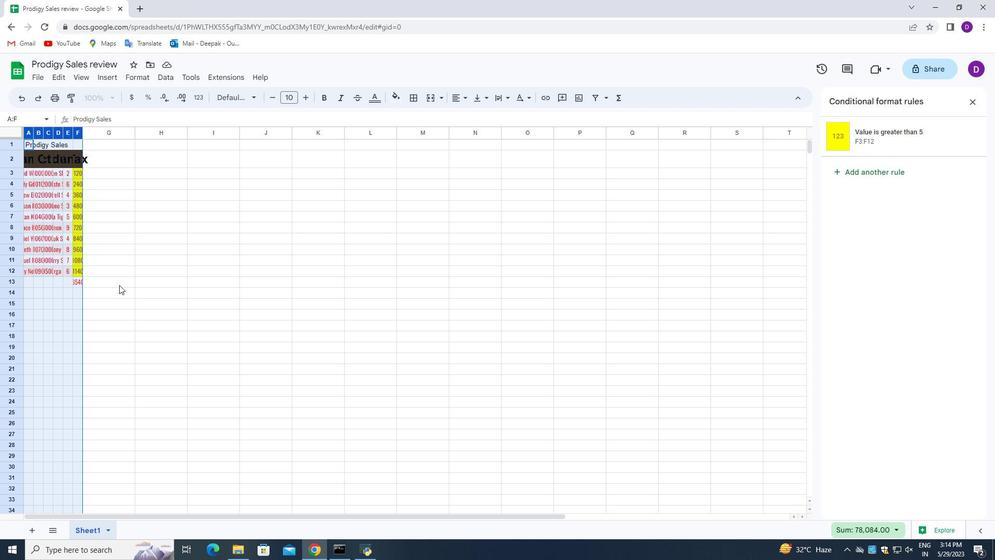 
Action: Mouse scrolled (119, 285) with delta (0, 0)
Screenshot: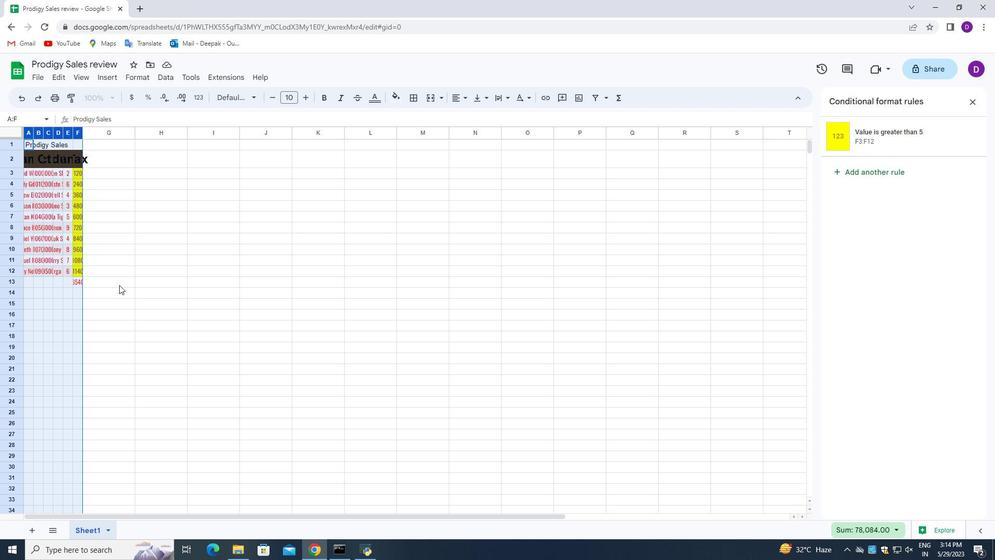 
